 Task: Search one way flight ticket for 2 adults, 2 infants in seat and 1 infant on lap in first from Fargo: Hector International Airport to Gillette: Gillette Campbell County Airport on 5-1-2023. Number of bags: 3 checked bags. Price is upto 30000. Outbound departure time preference is 8:30.
Action: Mouse moved to (206, 234)
Screenshot: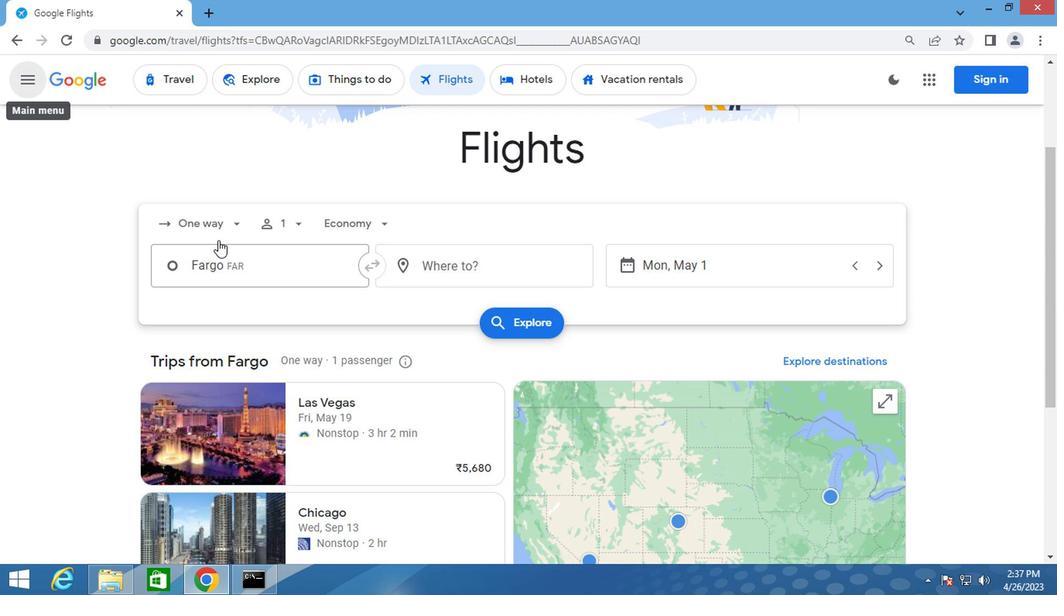 
Action: Mouse pressed left at (206, 234)
Screenshot: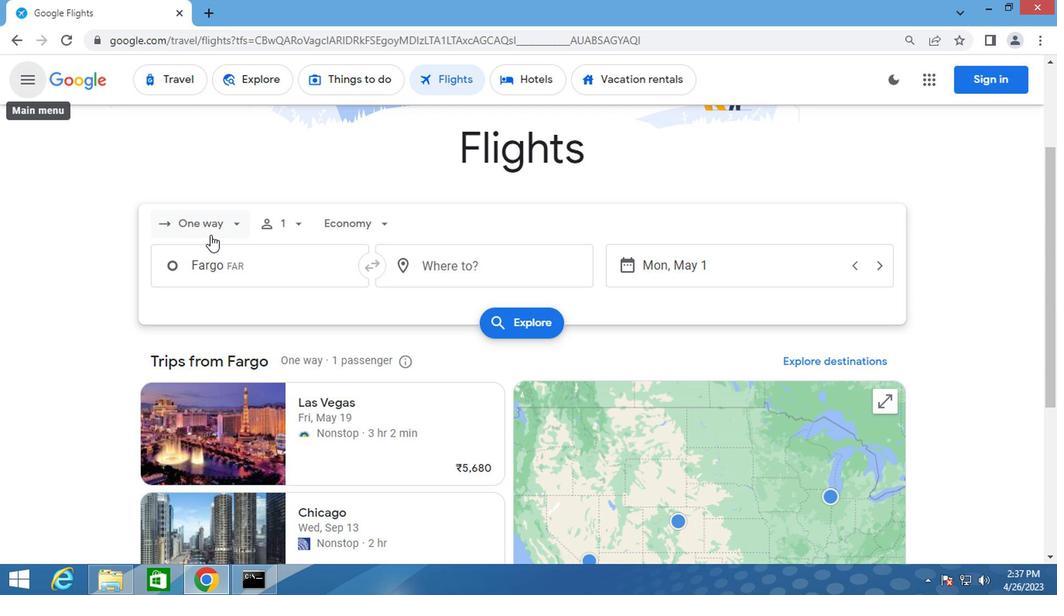 
Action: Mouse moved to (233, 308)
Screenshot: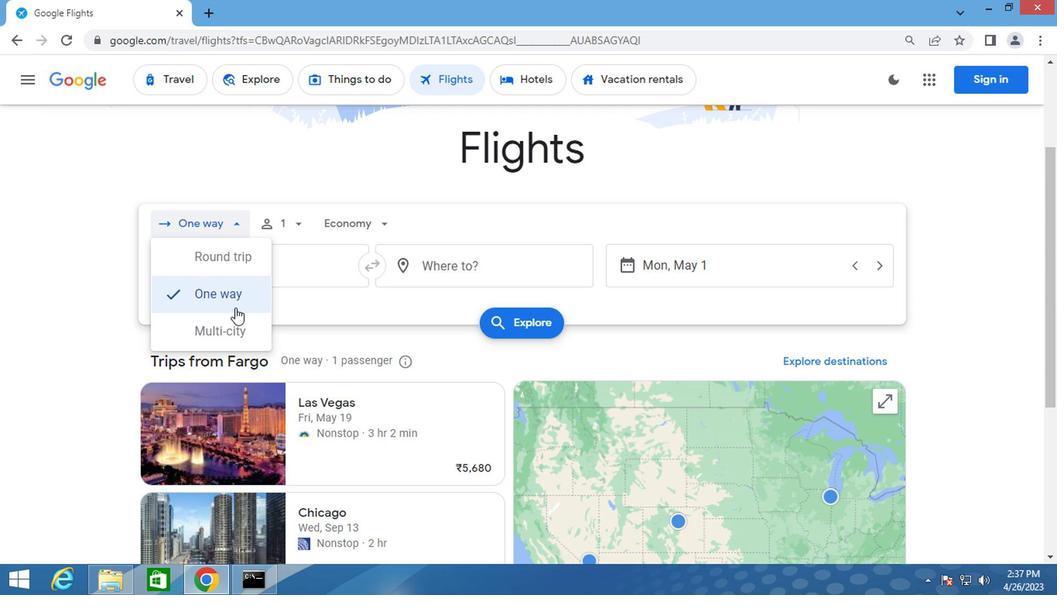 
Action: Mouse pressed left at (233, 308)
Screenshot: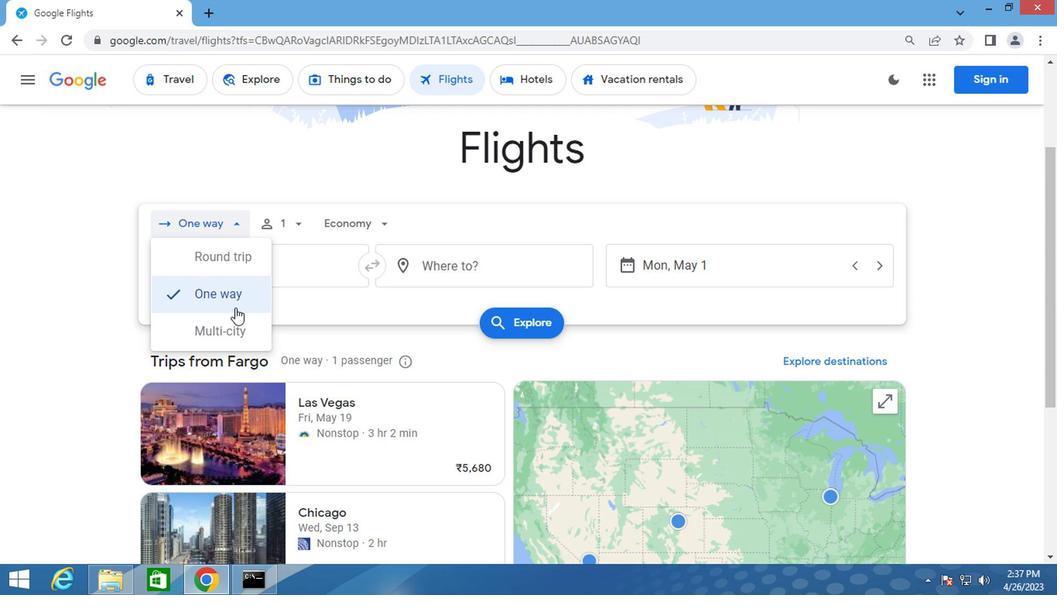
Action: Mouse moved to (285, 219)
Screenshot: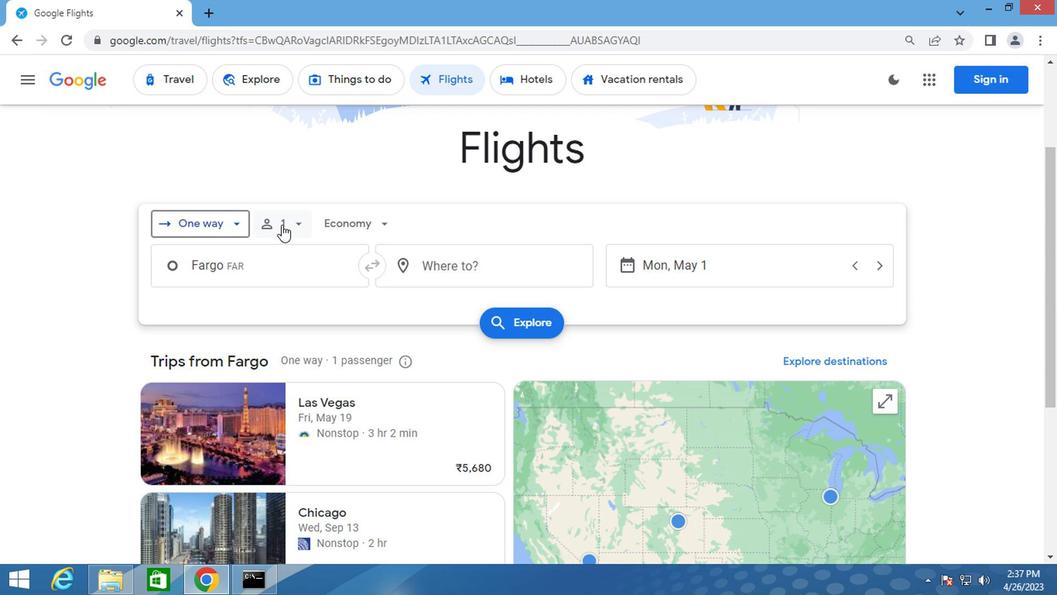 
Action: Mouse pressed left at (285, 219)
Screenshot: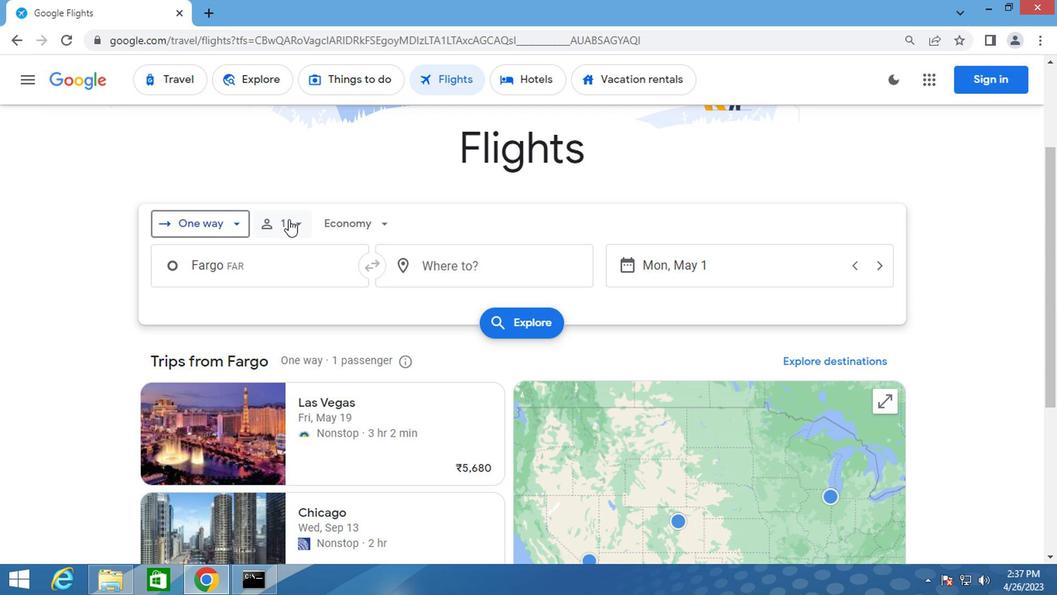 
Action: Mouse moved to (408, 257)
Screenshot: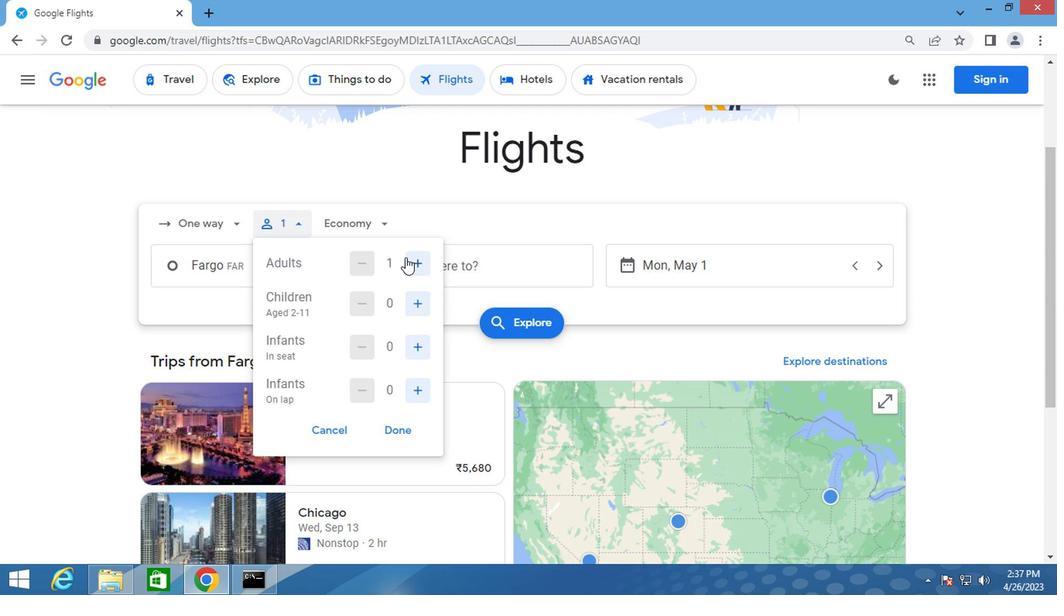 
Action: Mouse pressed left at (408, 257)
Screenshot: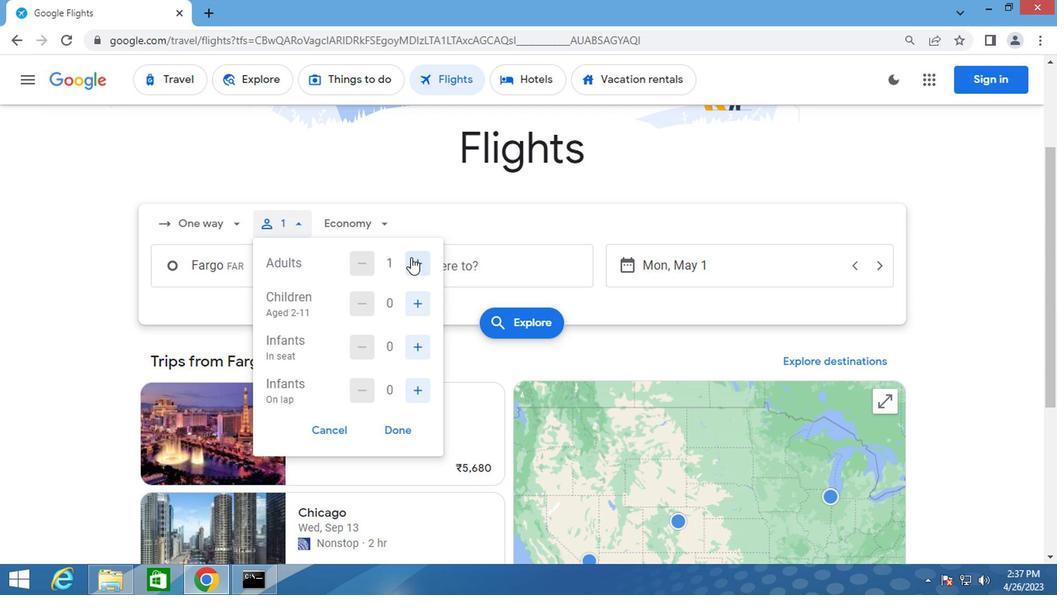 
Action: Mouse moved to (422, 342)
Screenshot: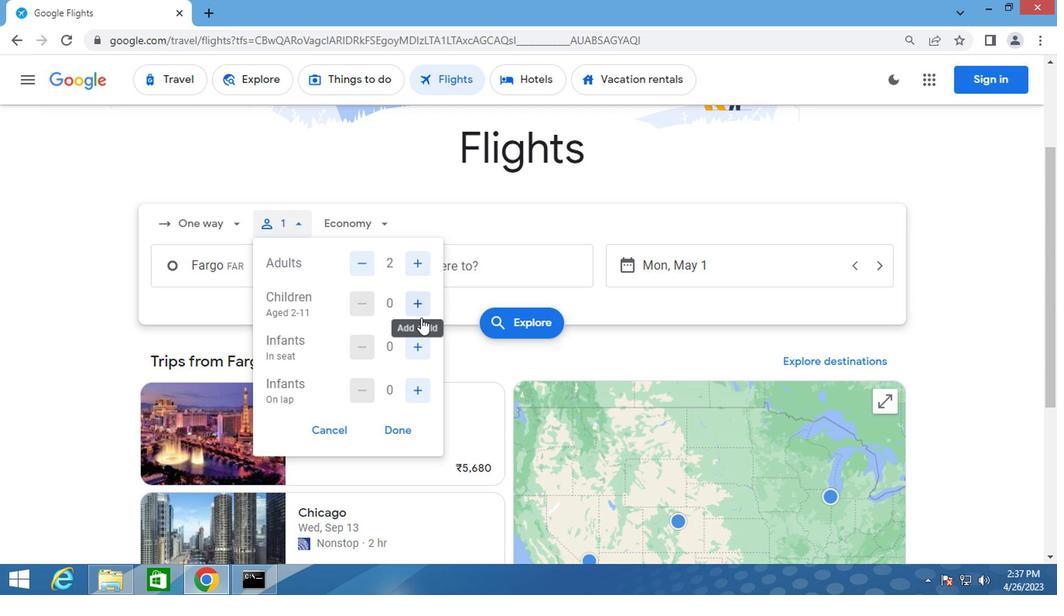 
Action: Mouse pressed left at (422, 342)
Screenshot: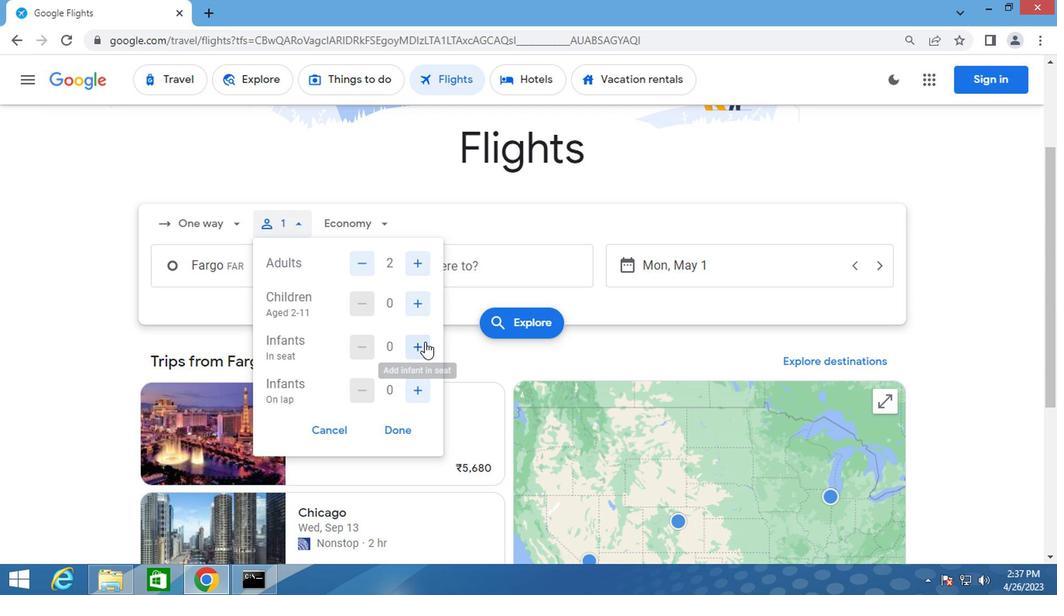 
Action: Mouse pressed left at (422, 342)
Screenshot: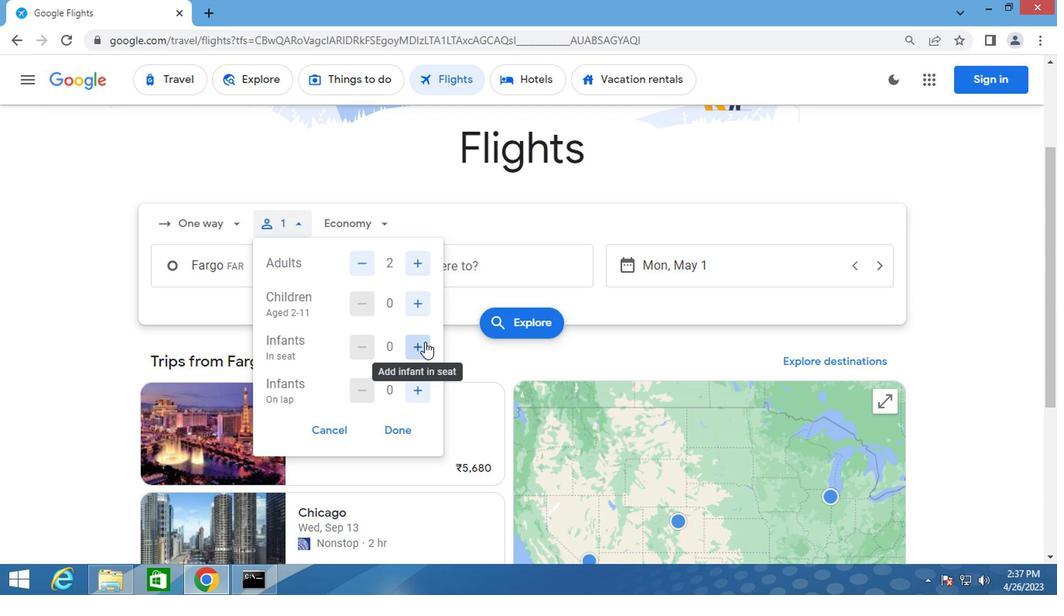 
Action: Mouse moved to (410, 395)
Screenshot: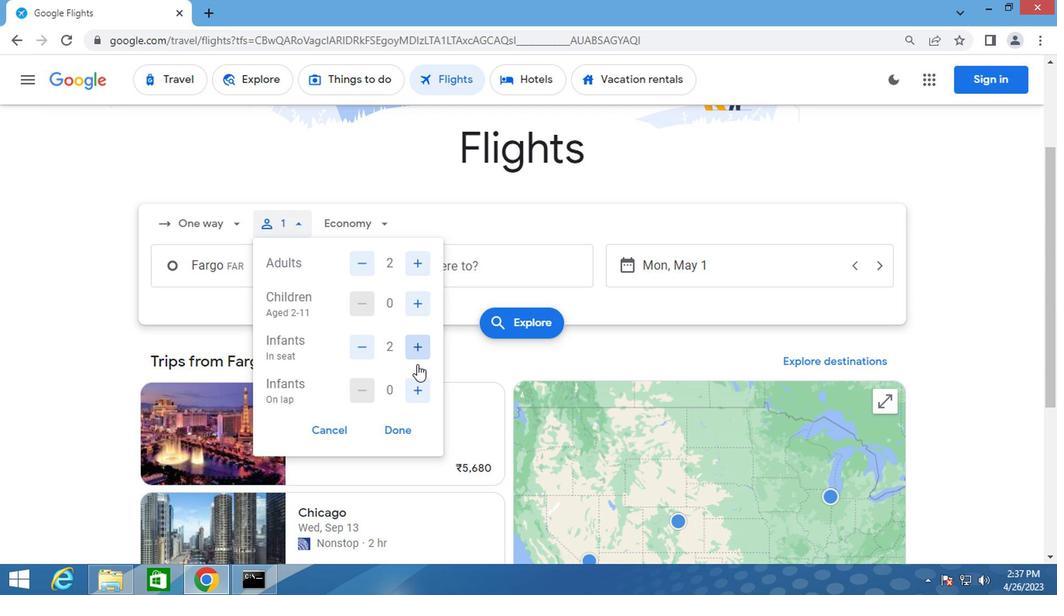
Action: Mouse pressed left at (410, 395)
Screenshot: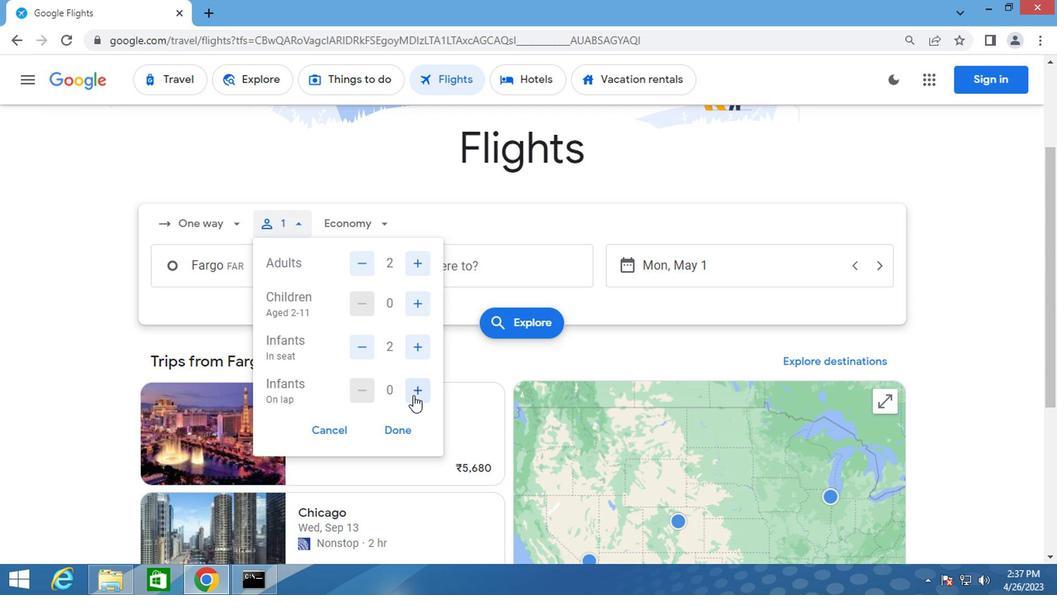 
Action: Mouse moved to (336, 219)
Screenshot: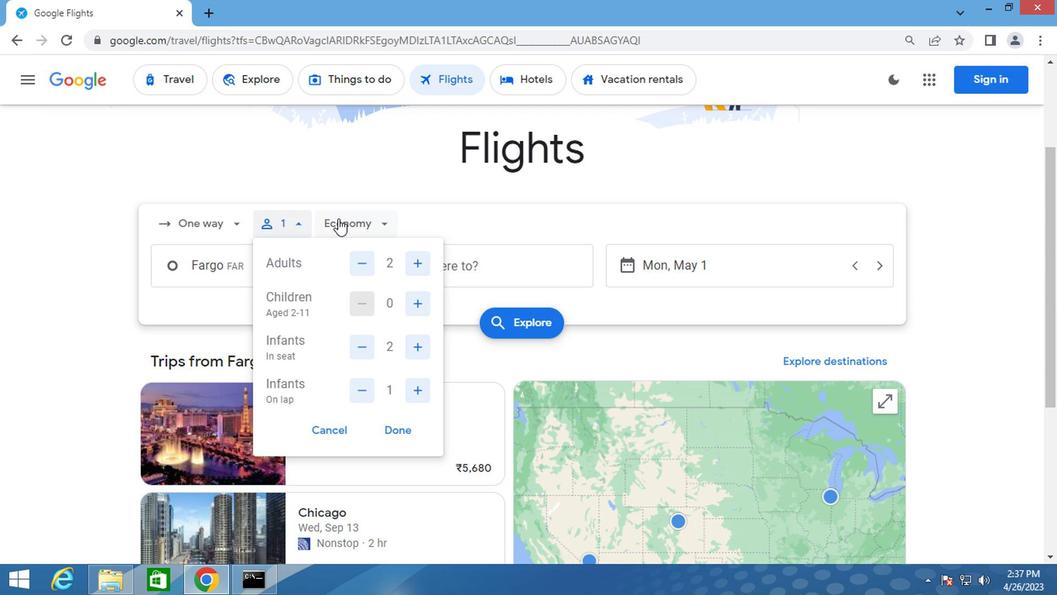 
Action: Mouse pressed left at (336, 219)
Screenshot: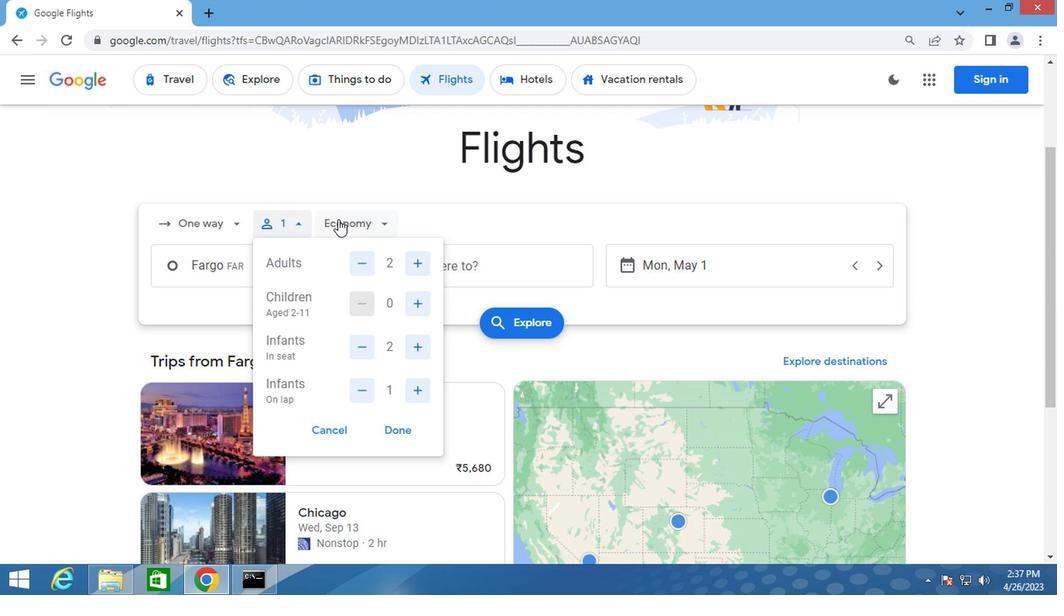
Action: Mouse moved to (363, 358)
Screenshot: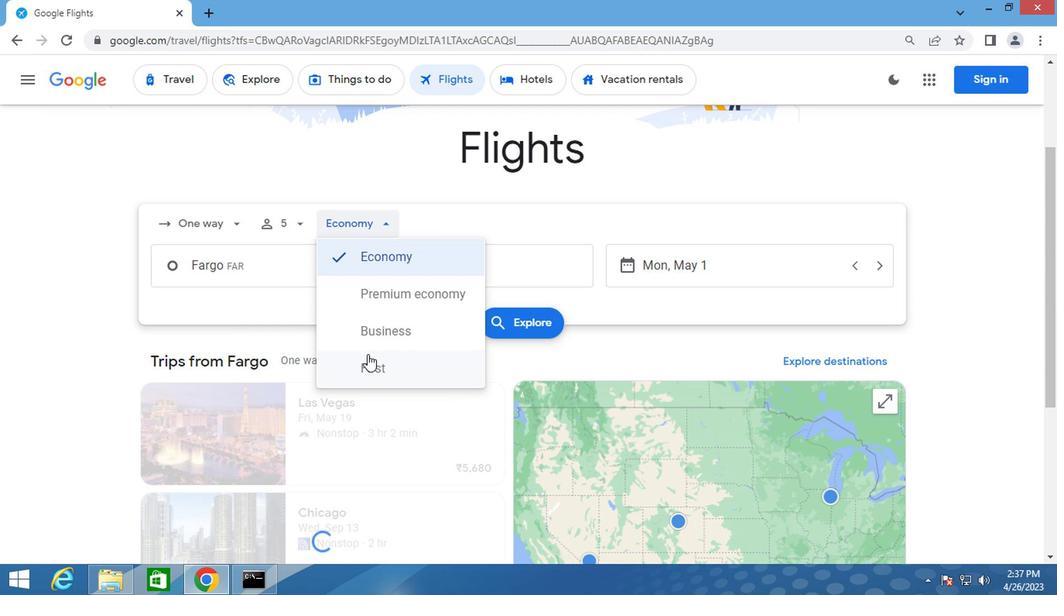 
Action: Mouse pressed left at (363, 358)
Screenshot: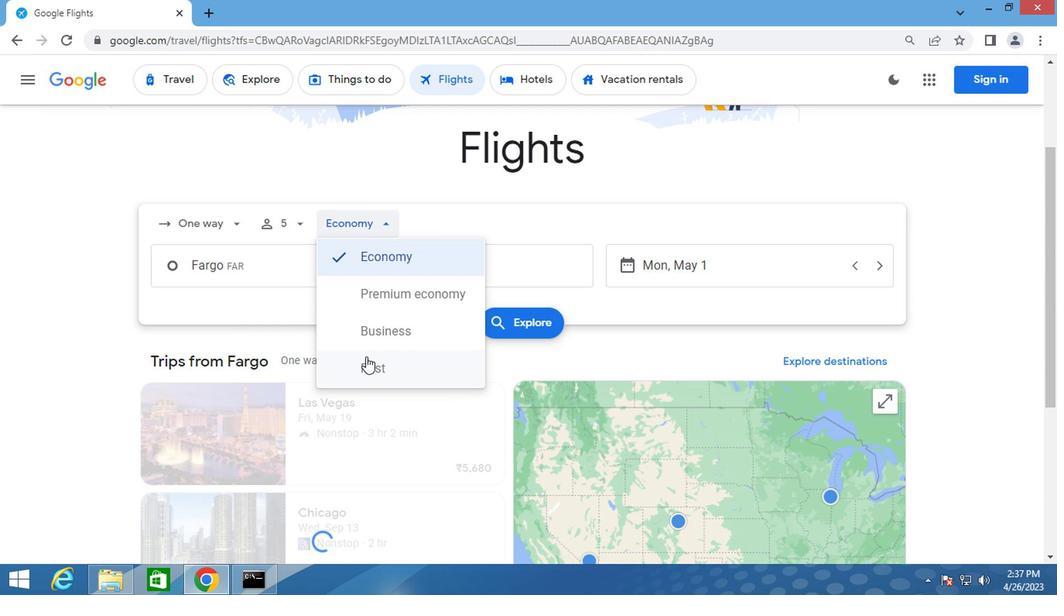 
Action: Mouse moved to (230, 275)
Screenshot: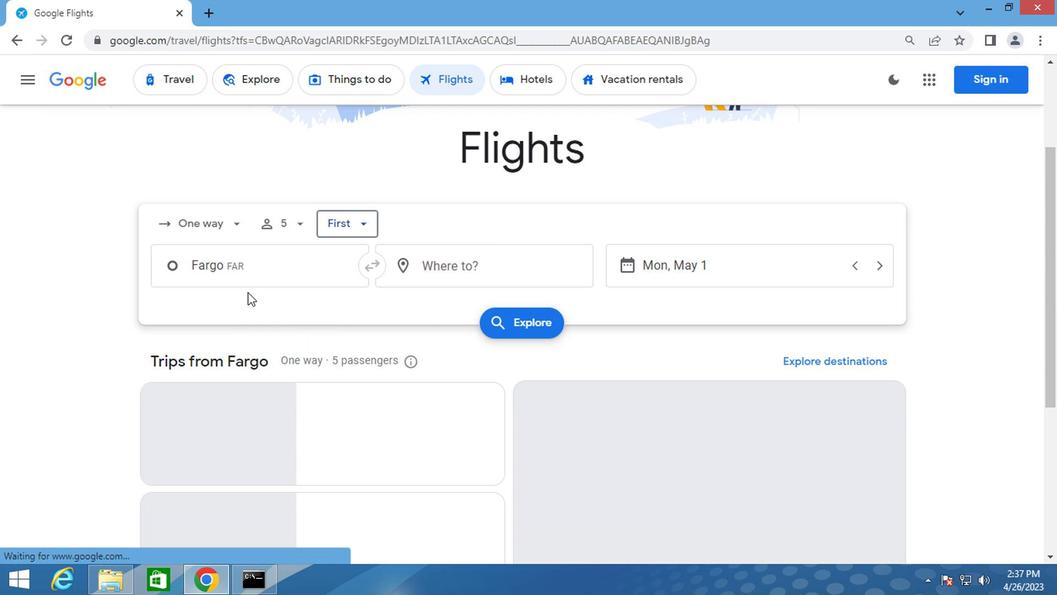 
Action: Mouse pressed left at (230, 275)
Screenshot: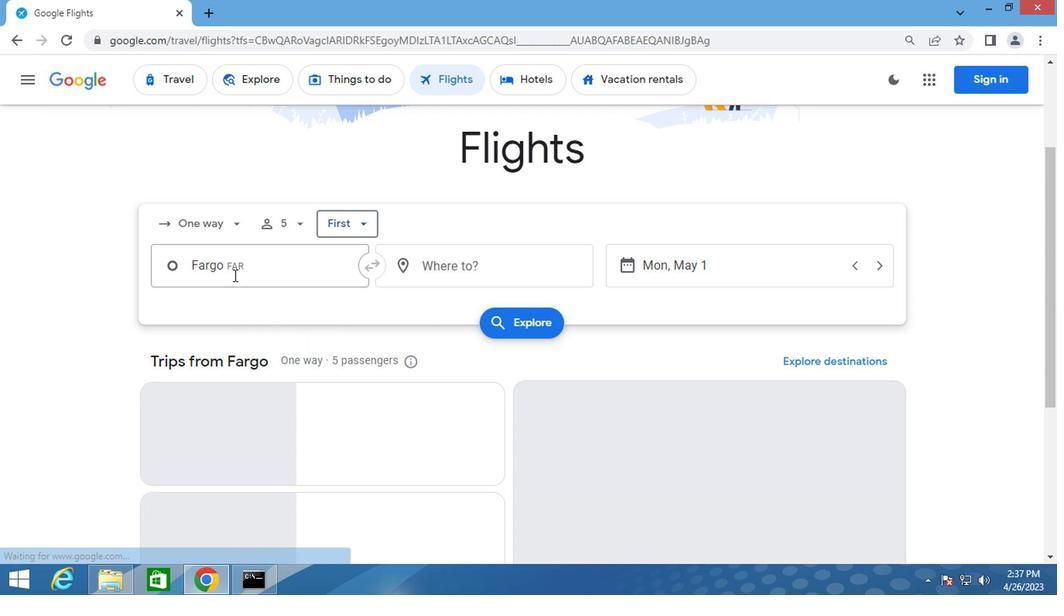 
Action: Mouse moved to (230, 274)
Screenshot: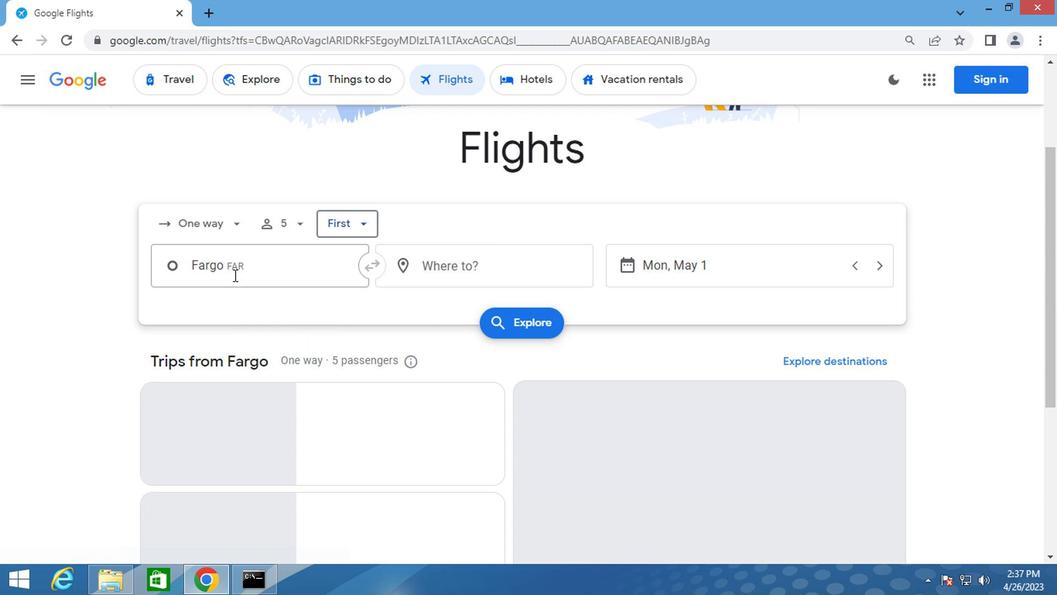 
Action: Key pressed fargo
Screenshot: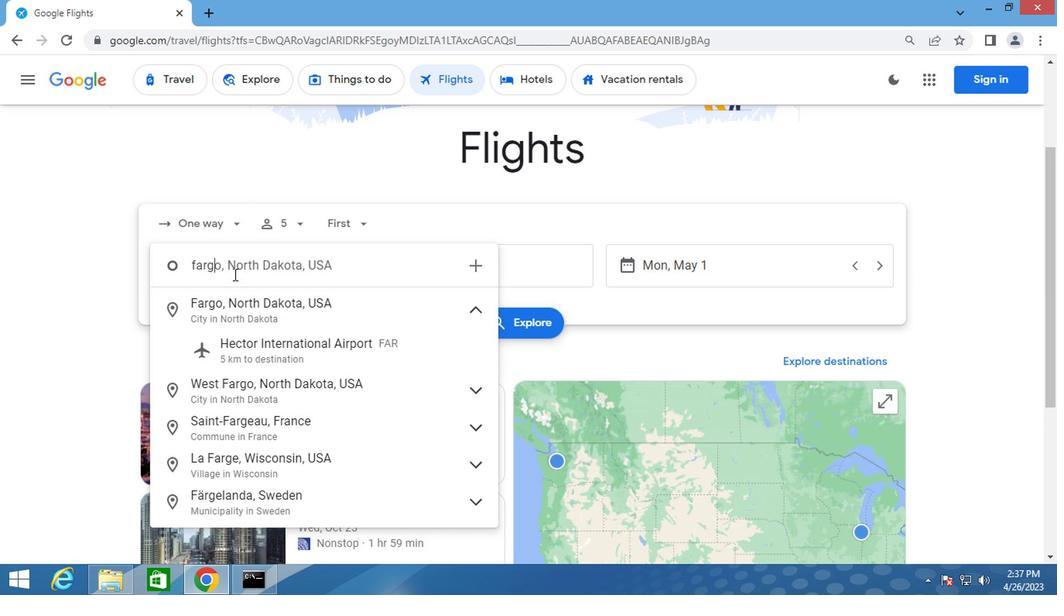 
Action: Mouse moved to (263, 349)
Screenshot: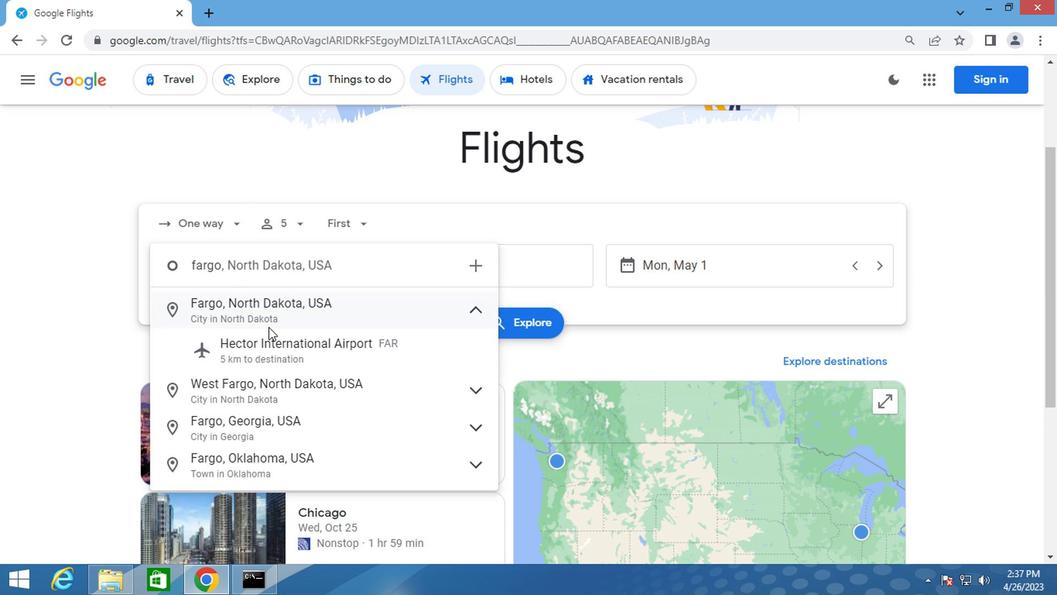 
Action: Mouse pressed left at (263, 349)
Screenshot: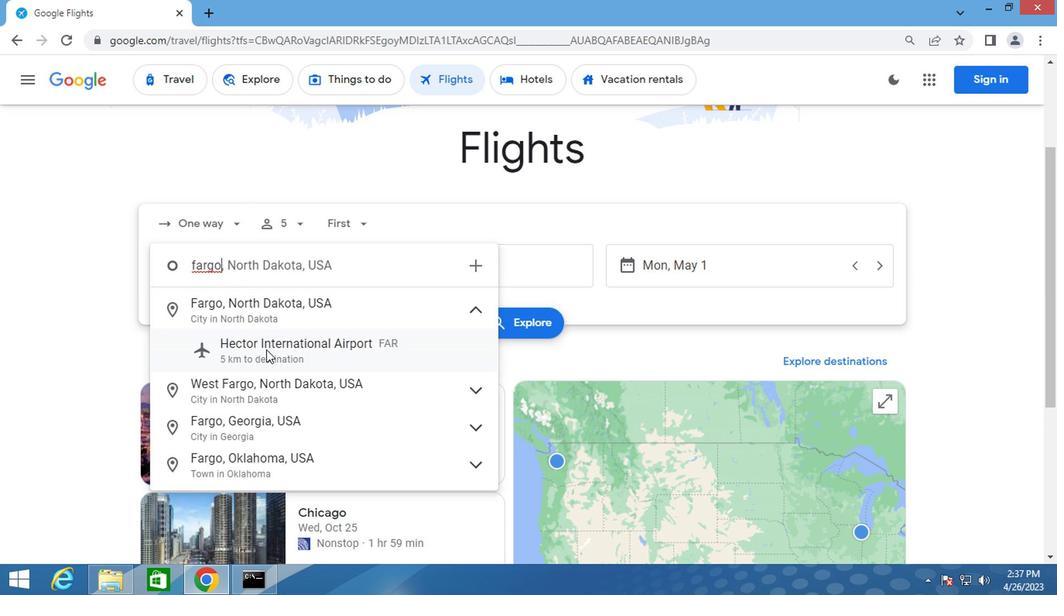 
Action: Mouse moved to (485, 267)
Screenshot: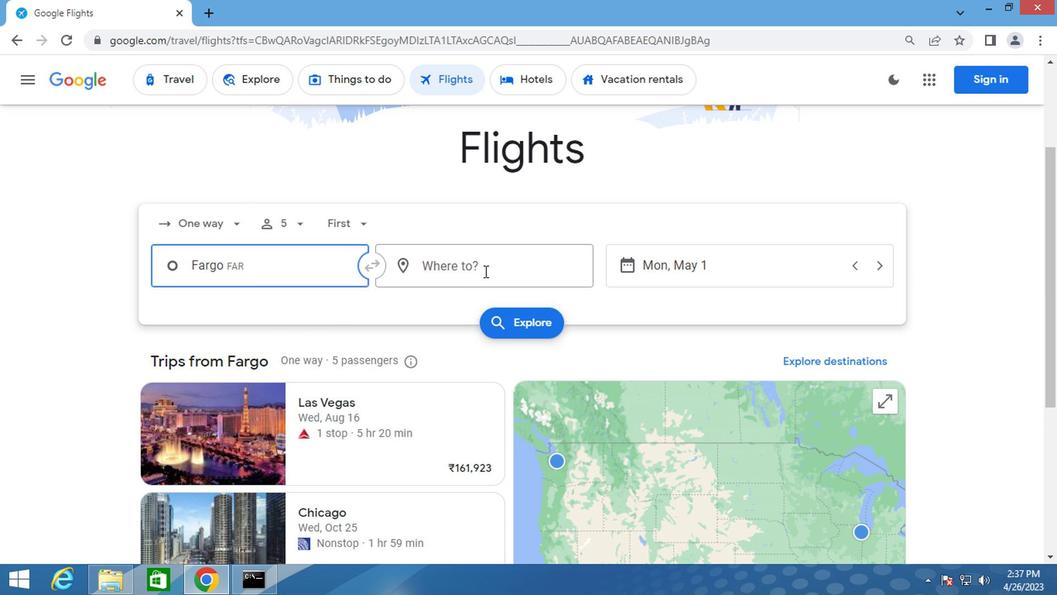 
Action: Mouse pressed left at (485, 267)
Screenshot: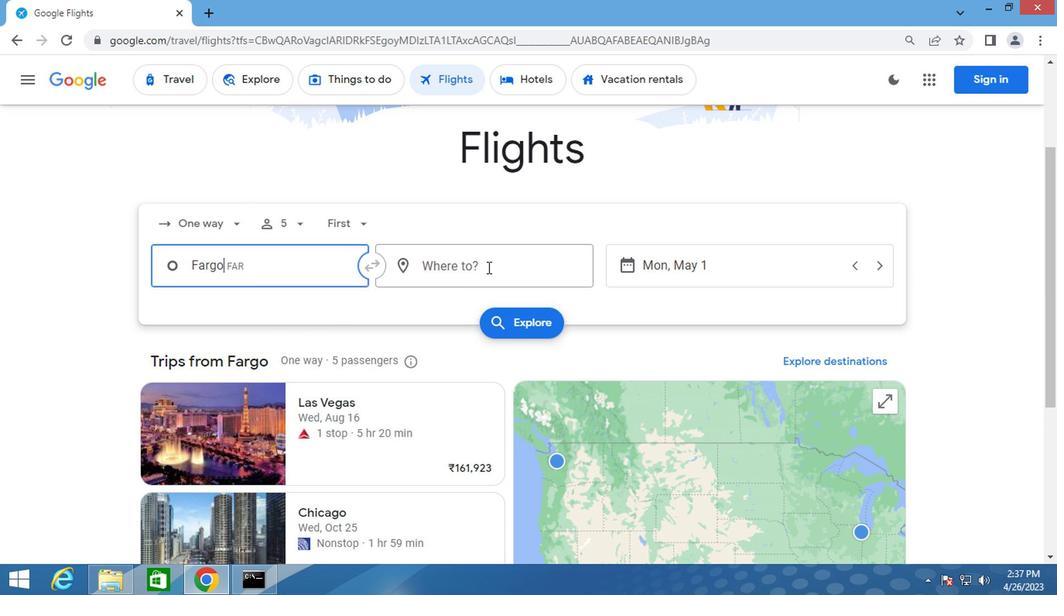 
Action: Key pressed gillette
Screenshot: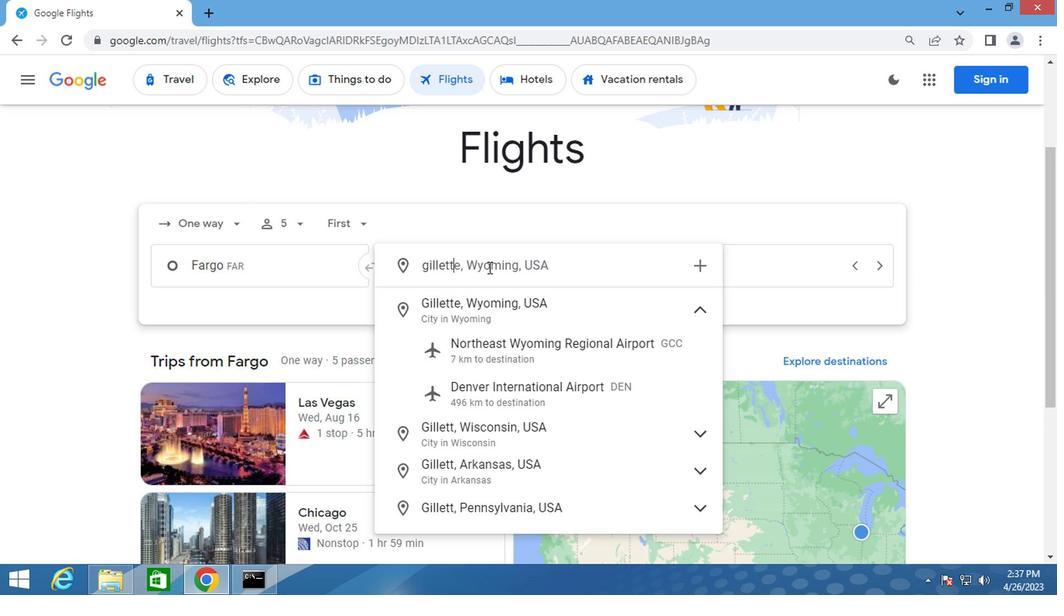 
Action: Mouse moved to (505, 353)
Screenshot: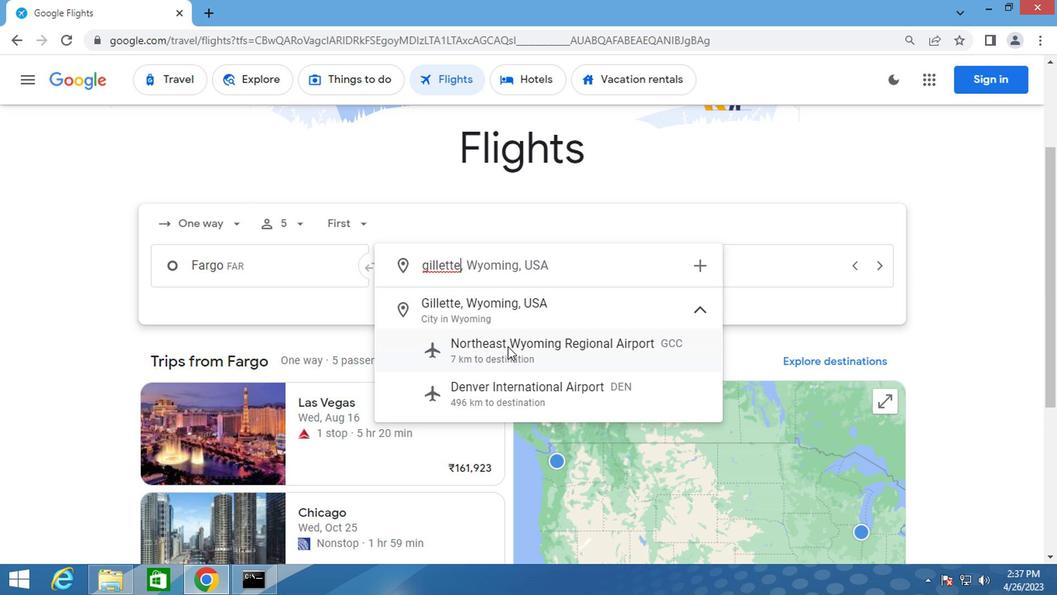 
Action: Mouse pressed left at (505, 353)
Screenshot: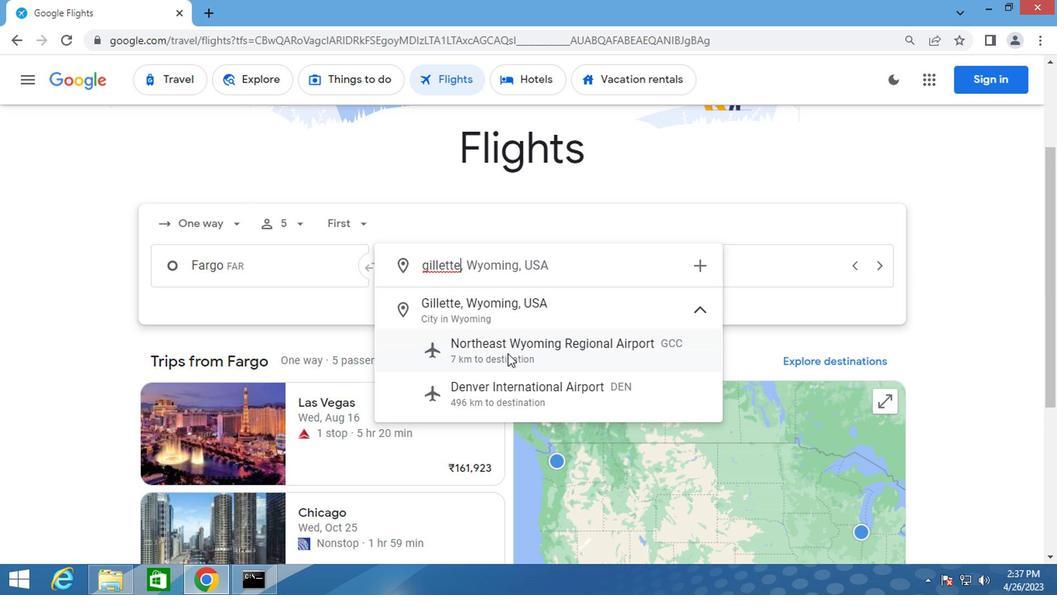 
Action: Mouse moved to (673, 267)
Screenshot: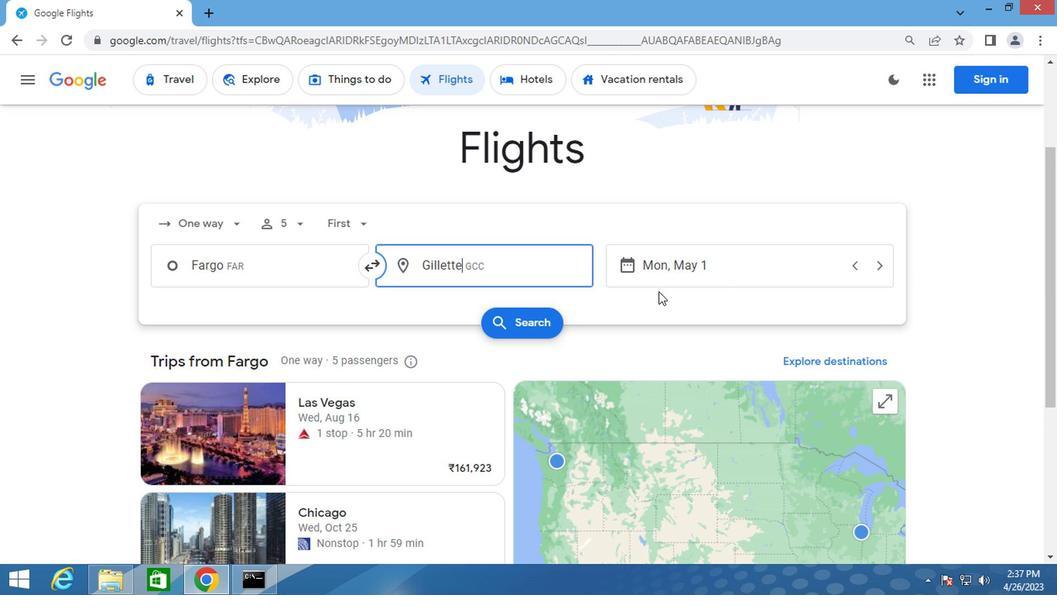 
Action: Mouse pressed left at (673, 267)
Screenshot: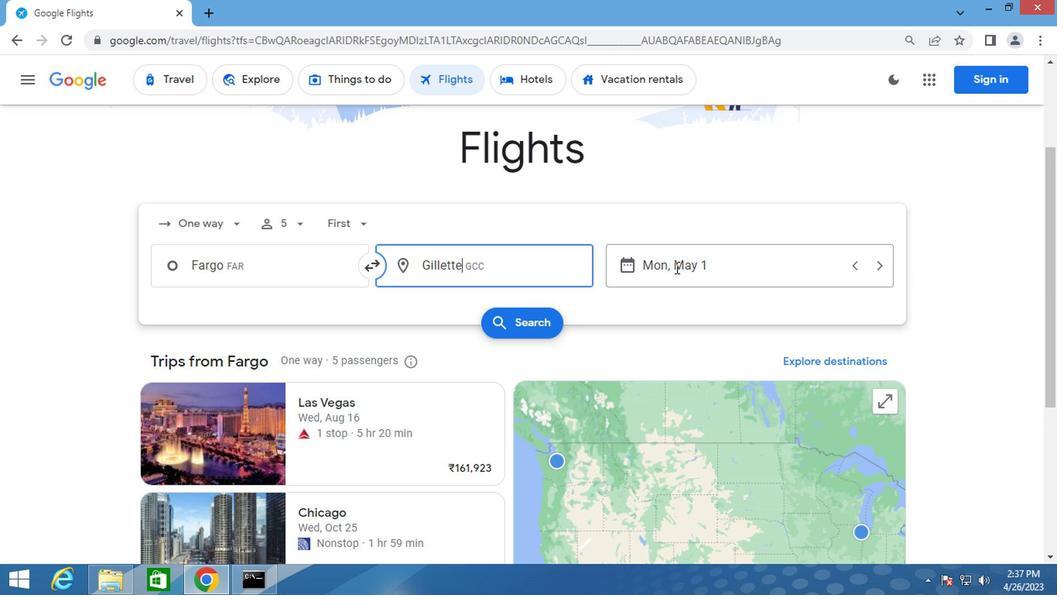 
Action: Mouse moved to (678, 286)
Screenshot: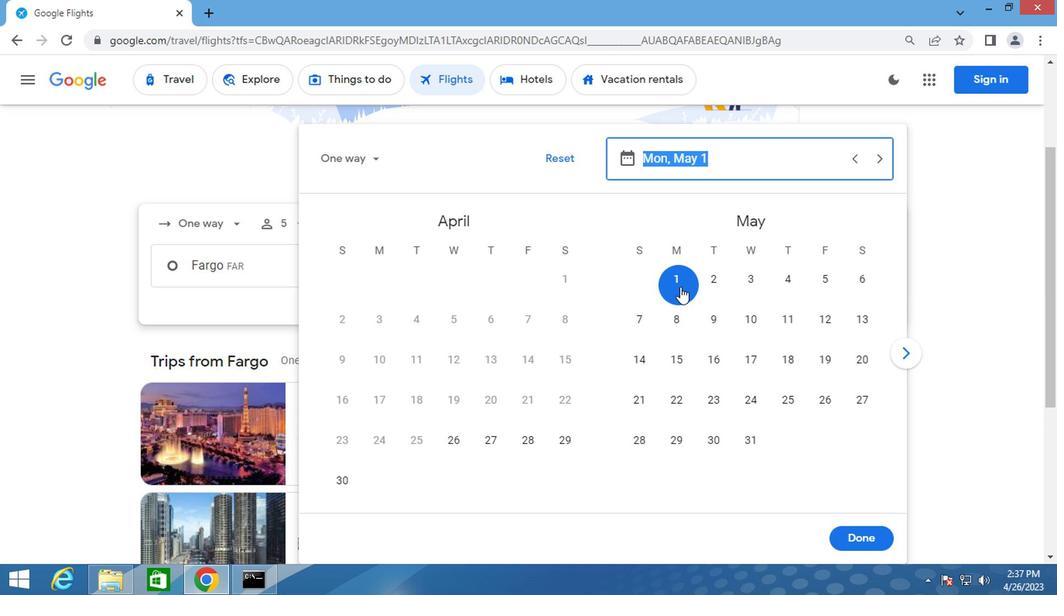 
Action: Mouse pressed left at (678, 286)
Screenshot: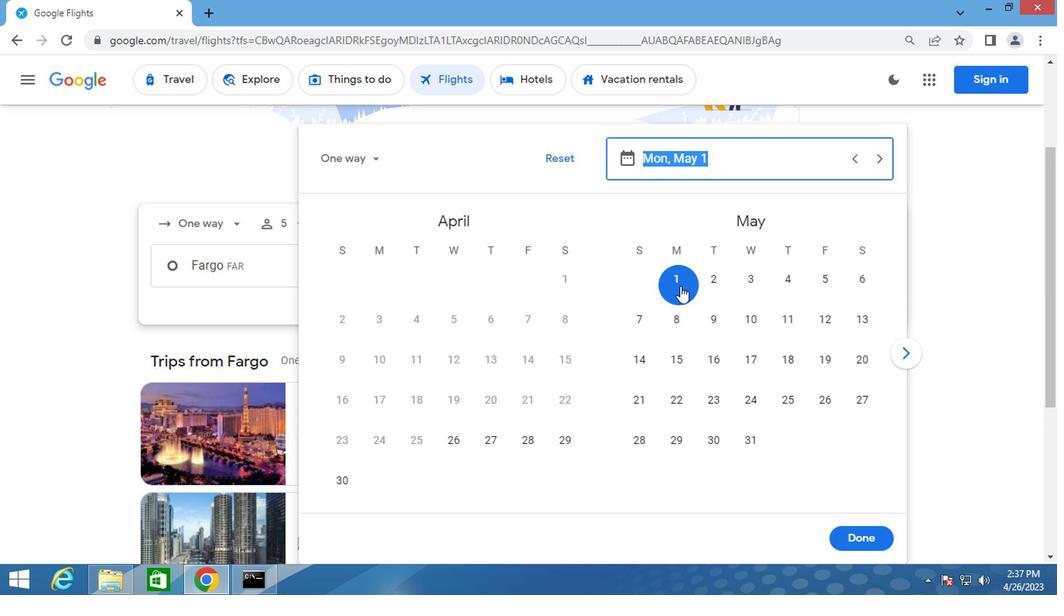 
Action: Mouse moved to (856, 532)
Screenshot: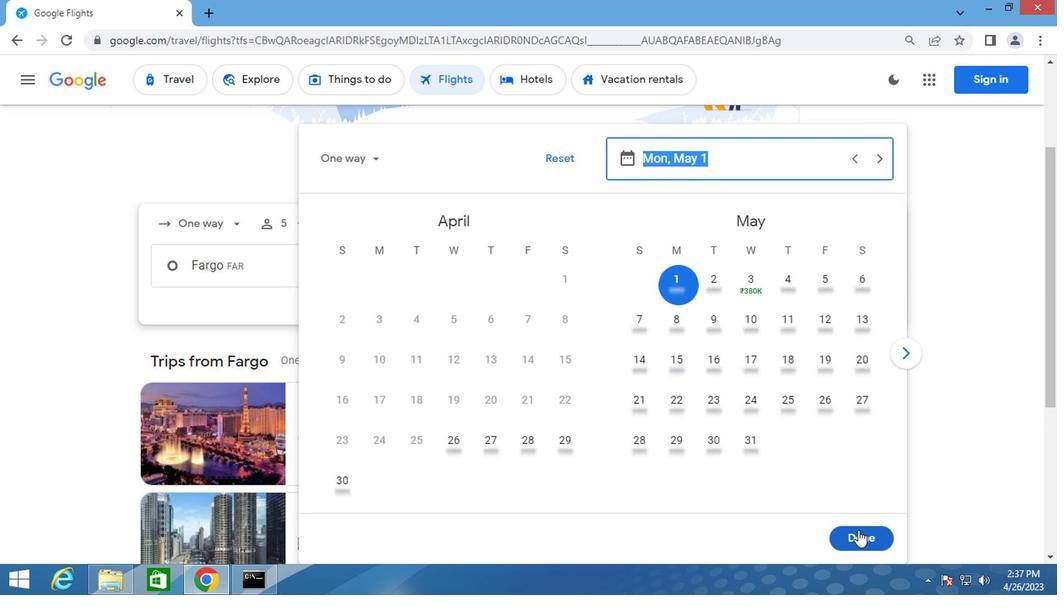 
Action: Mouse pressed left at (856, 532)
Screenshot: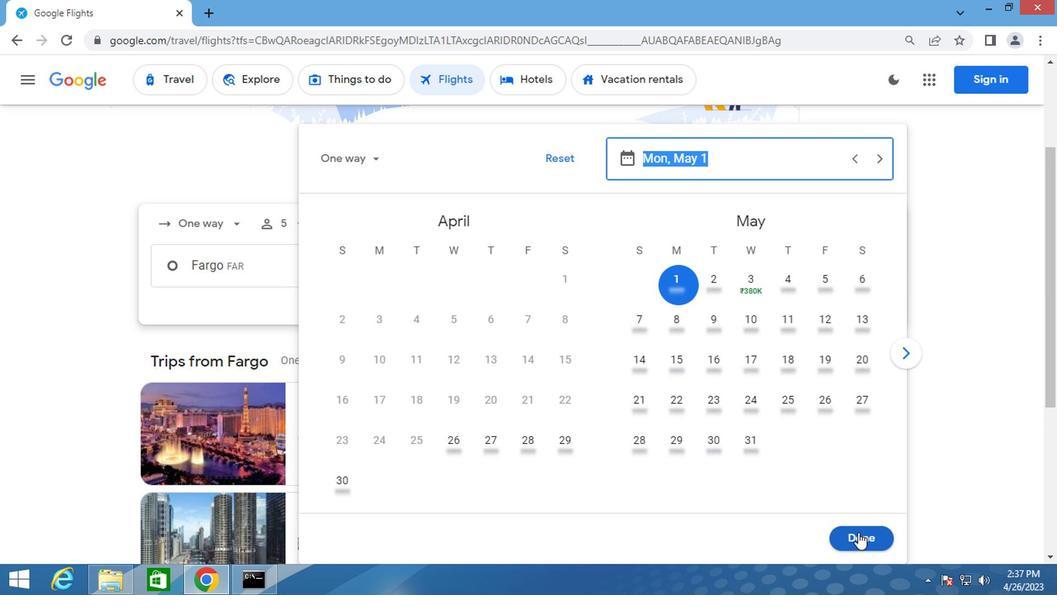 
Action: Mouse moved to (503, 328)
Screenshot: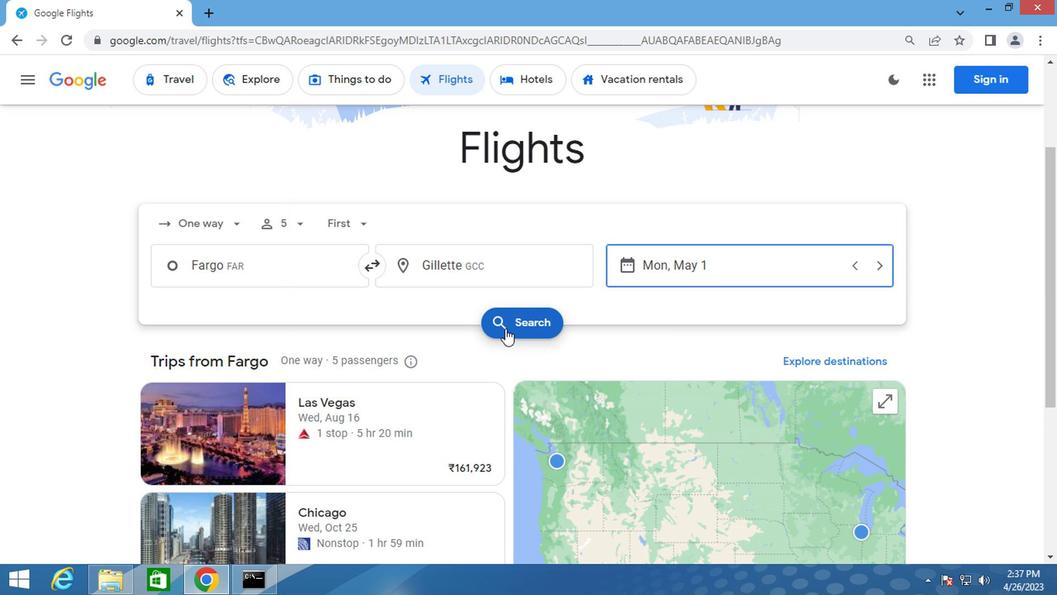 
Action: Mouse pressed left at (503, 328)
Screenshot: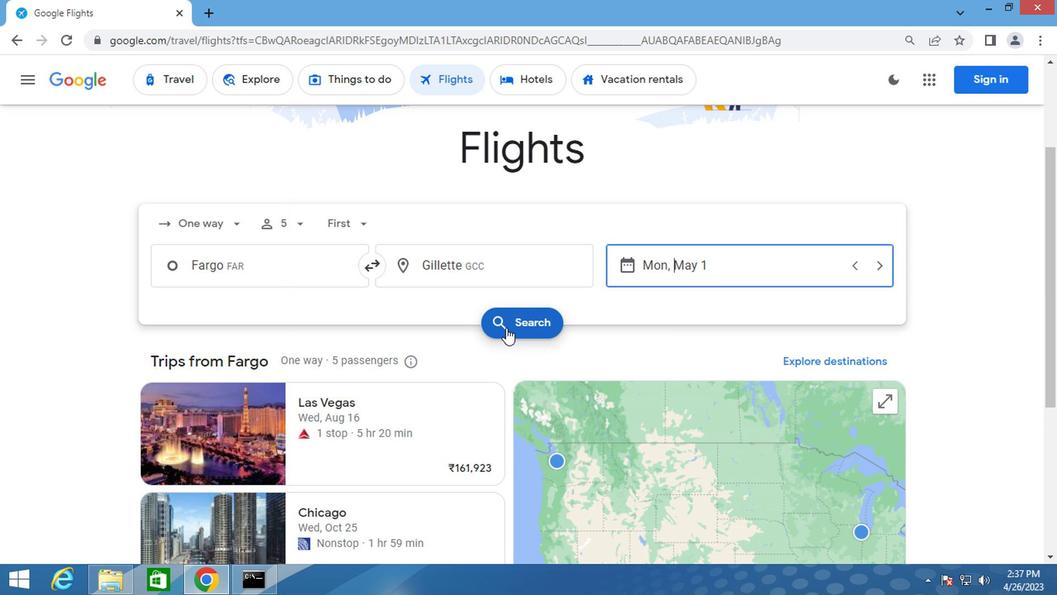 
Action: Mouse moved to (158, 211)
Screenshot: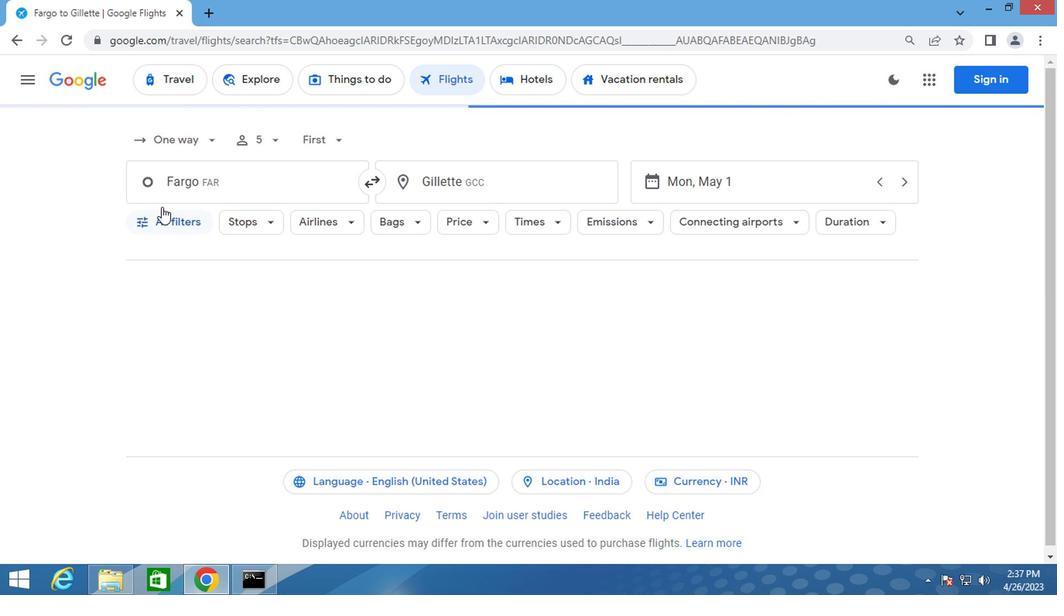 
Action: Mouse pressed left at (158, 211)
Screenshot: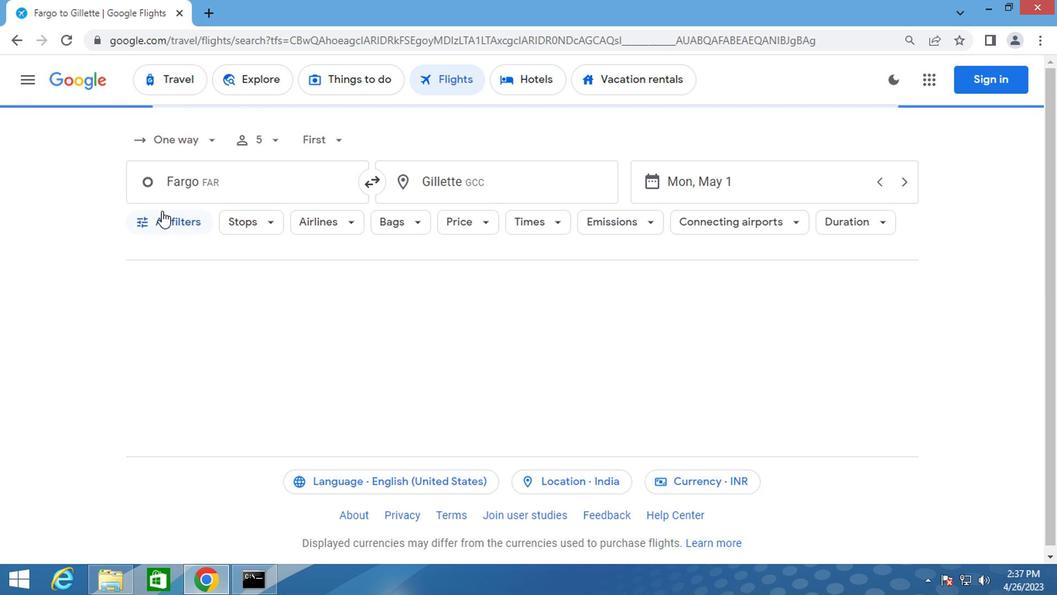 
Action: Mouse moved to (224, 293)
Screenshot: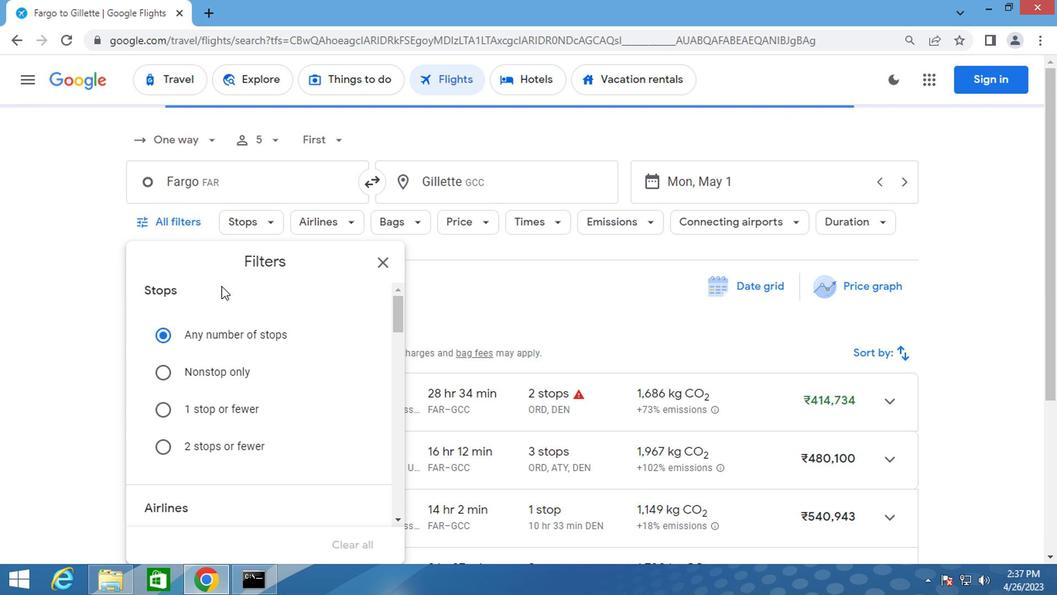 
Action: Mouse scrolled (224, 292) with delta (0, -1)
Screenshot: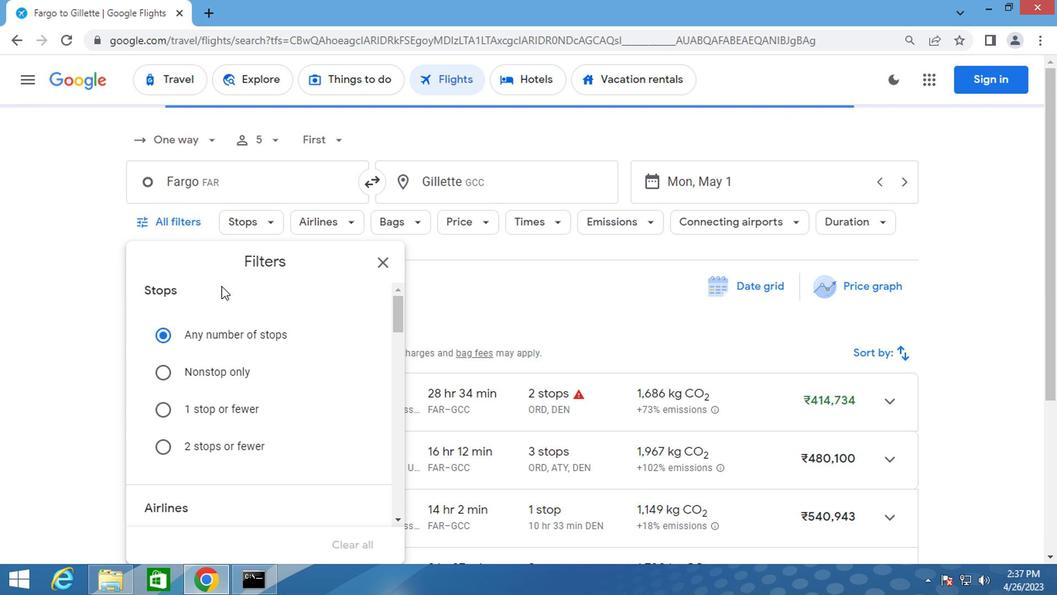 
Action: Mouse moved to (225, 298)
Screenshot: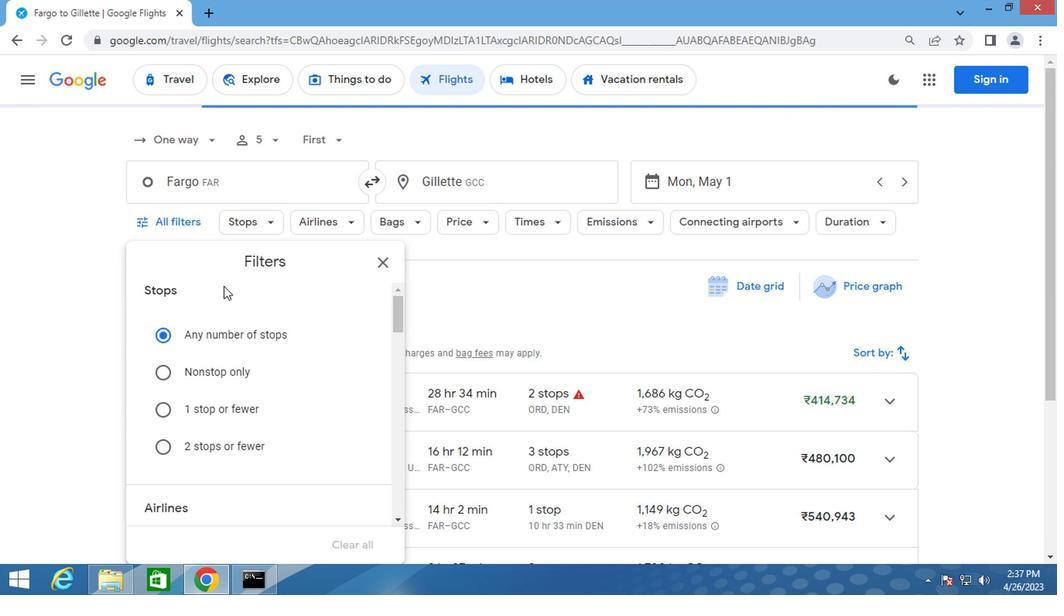 
Action: Mouse scrolled (225, 297) with delta (0, 0)
Screenshot: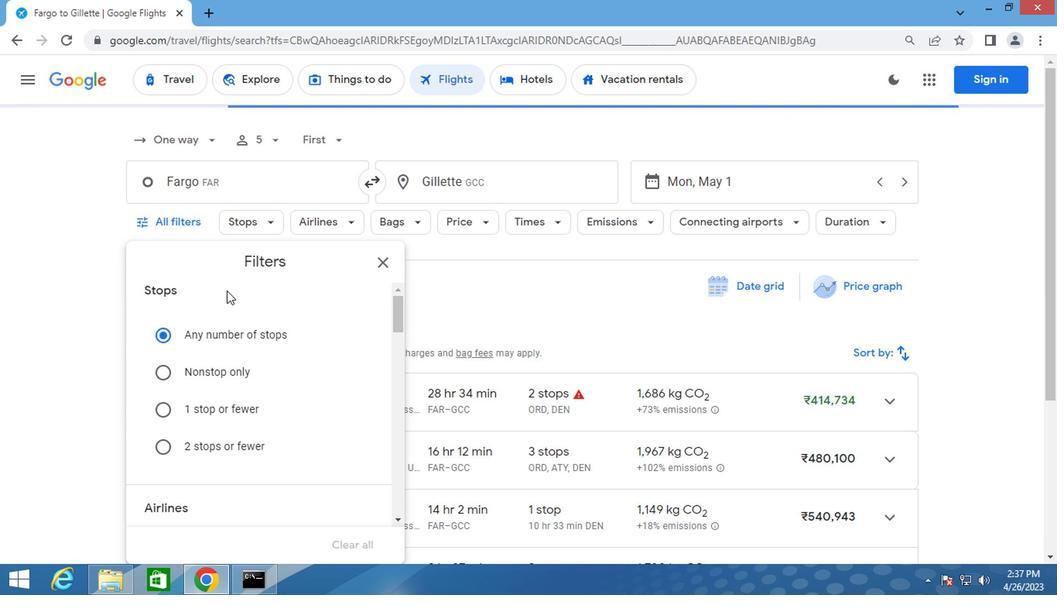 
Action: Mouse moved to (225, 311)
Screenshot: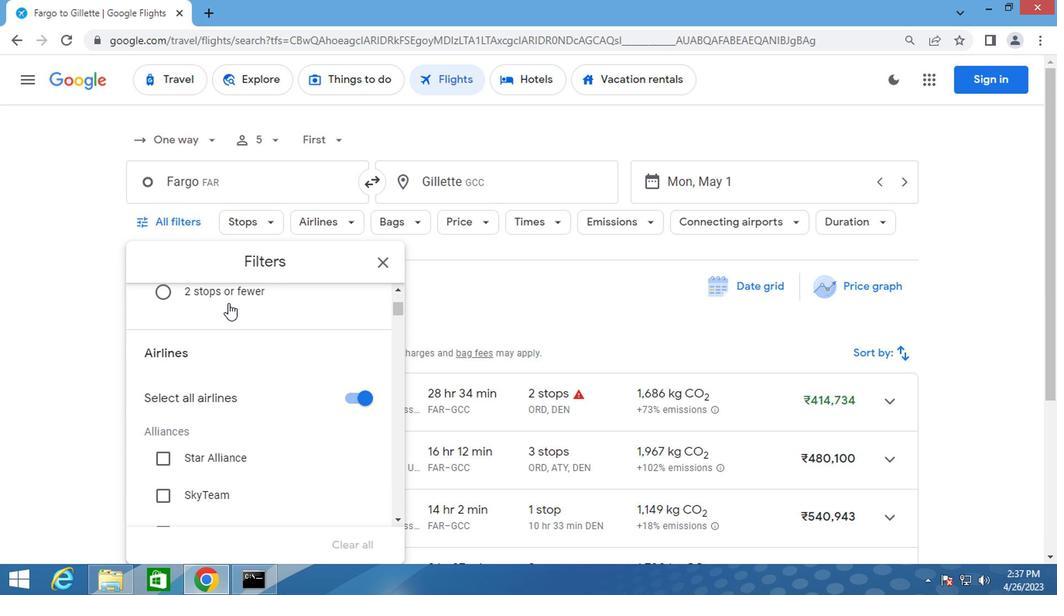 
Action: Mouse scrolled (225, 311) with delta (0, 0)
Screenshot: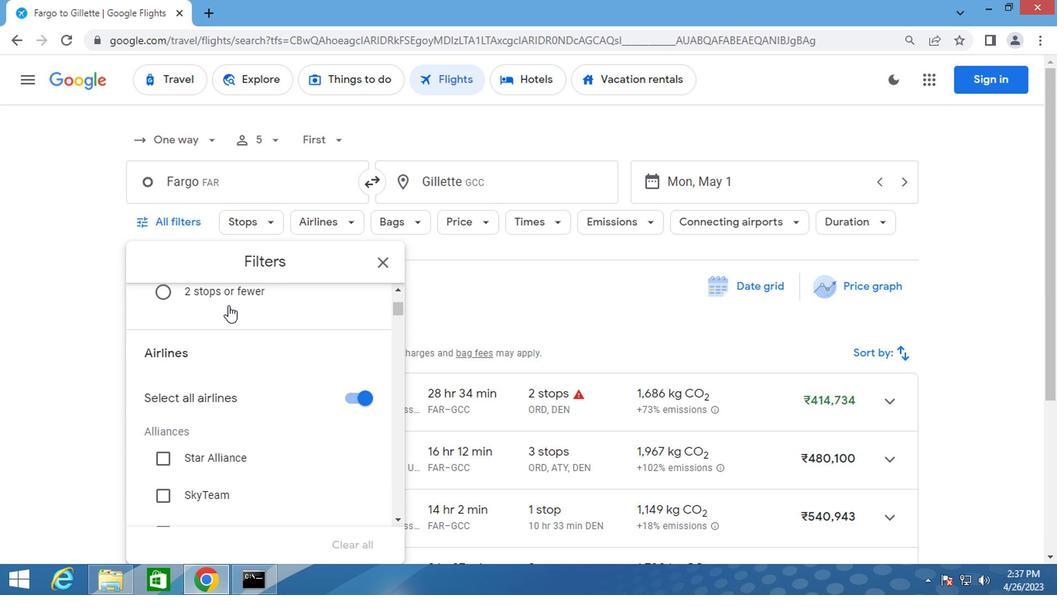 
Action: Mouse moved to (225, 315)
Screenshot: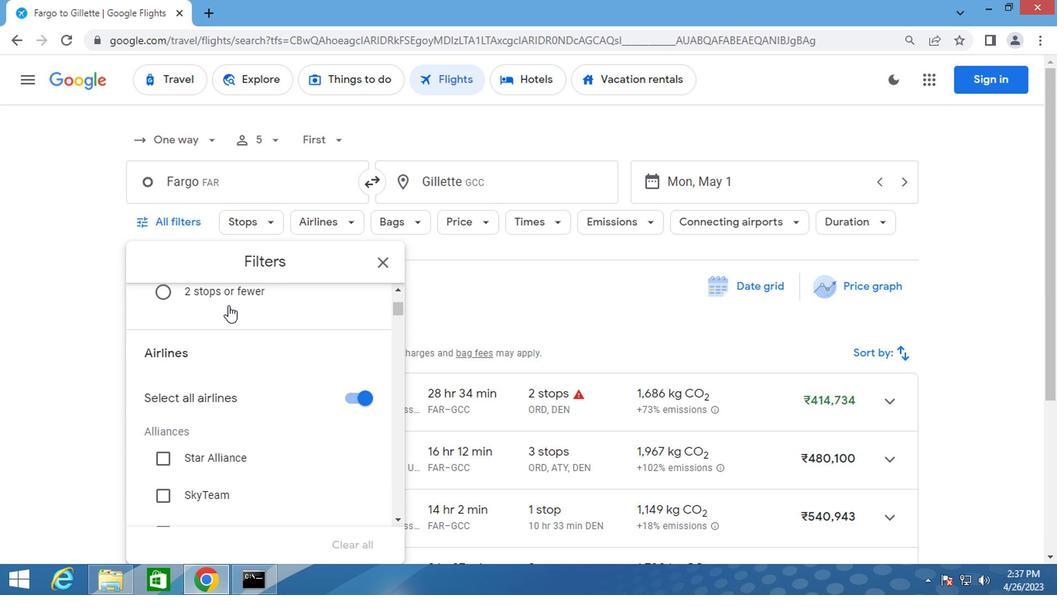 
Action: Mouse scrolled (225, 314) with delta (0, 0)
Screenshot: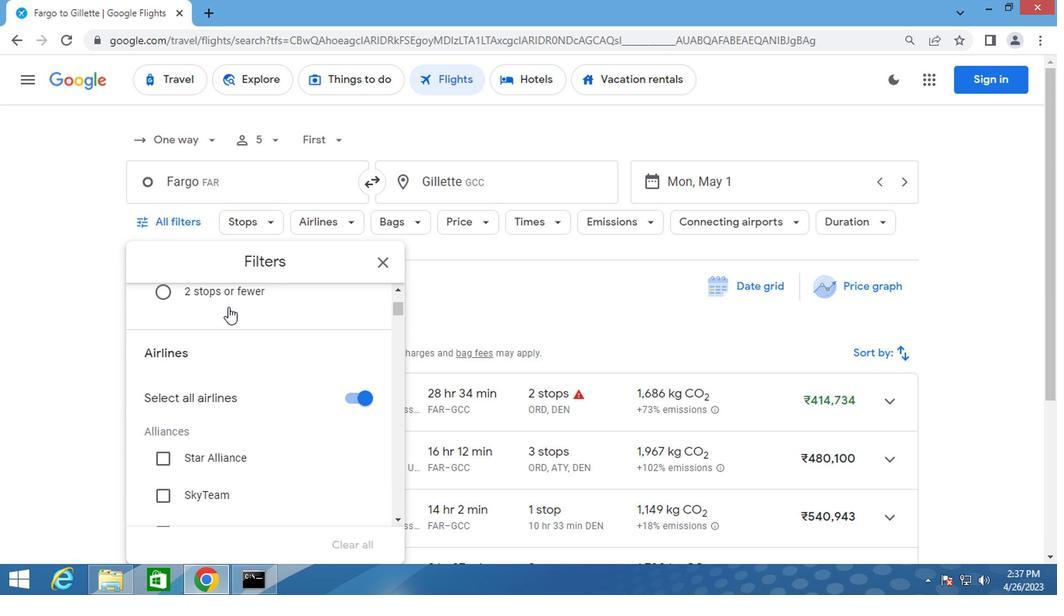 
Action: Mouse moved to (225, 324)
Screenshot: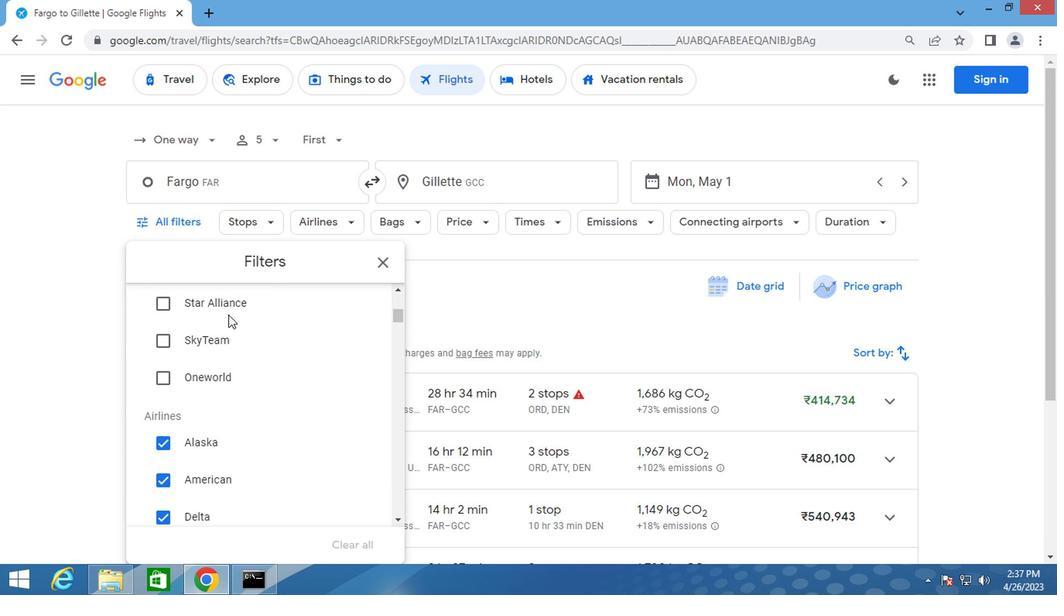 
Action: Mouse scrolled (225, 323) with delta (0, 0)
Screenshot: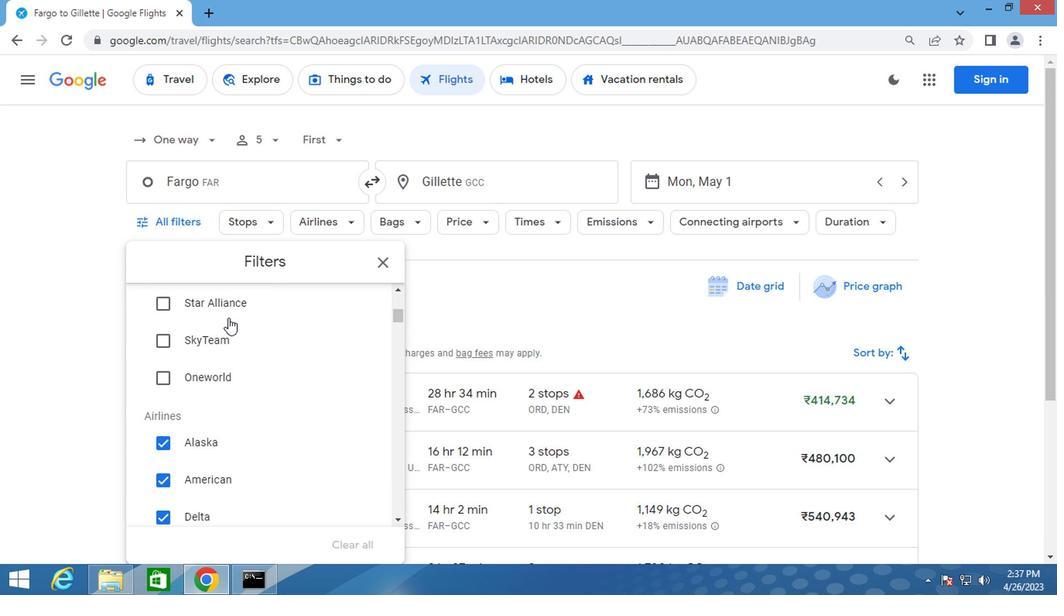 
Action: Mouse moved to (225, 328)
Screenshot: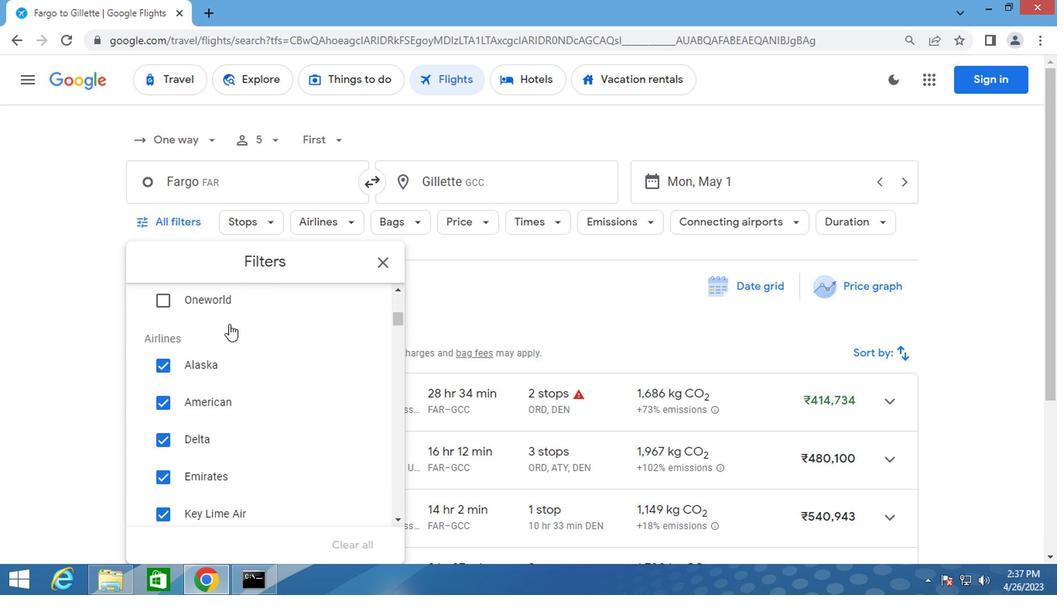 
Action: Mouse scrolled (225, 327) with delta (0, 0)
Screenshot: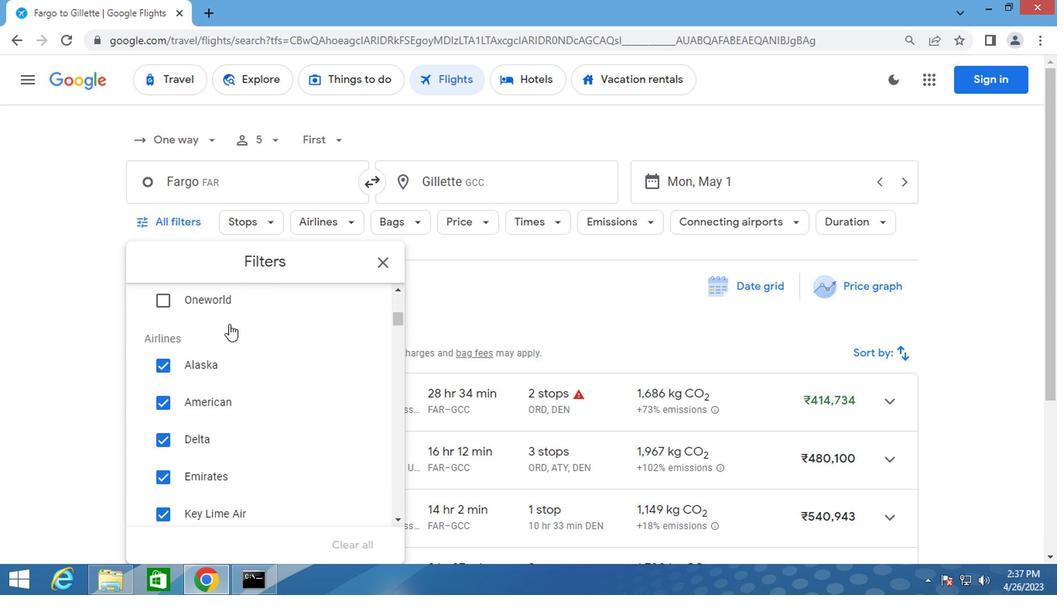 
Action: Mouse moved to (225, 330)
Screenshot: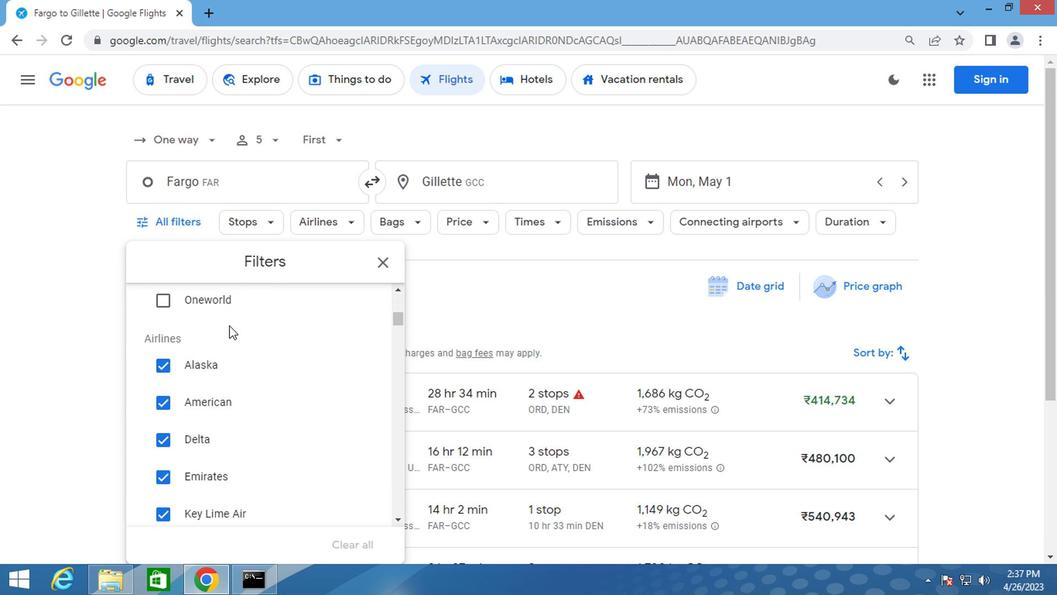 
Action: Mouse scrolled (225, 330) with delta (0, 0)
Screenshot: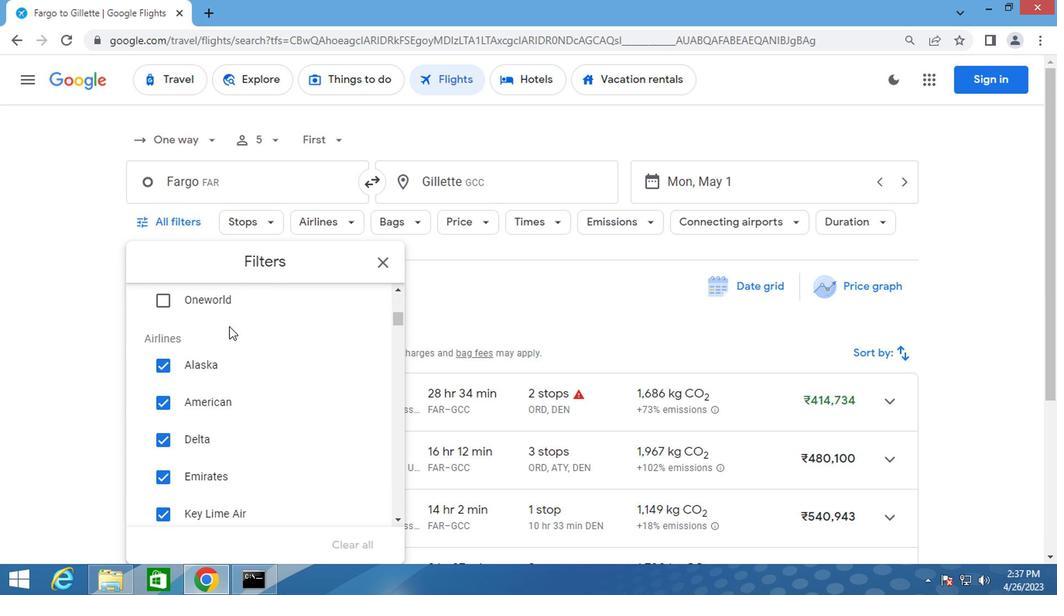
Action: Mouse scrolled (225, 330) with delta (0, 0)
Screenshot: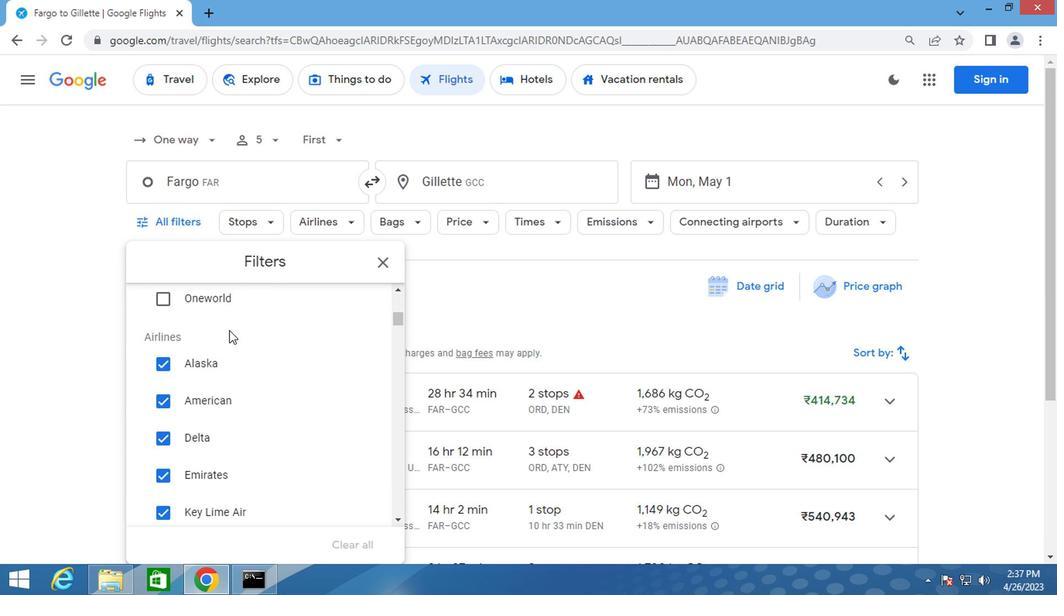 
Action: Mouse scrolled (225, 330) with delta (0, 0)
Screenshot: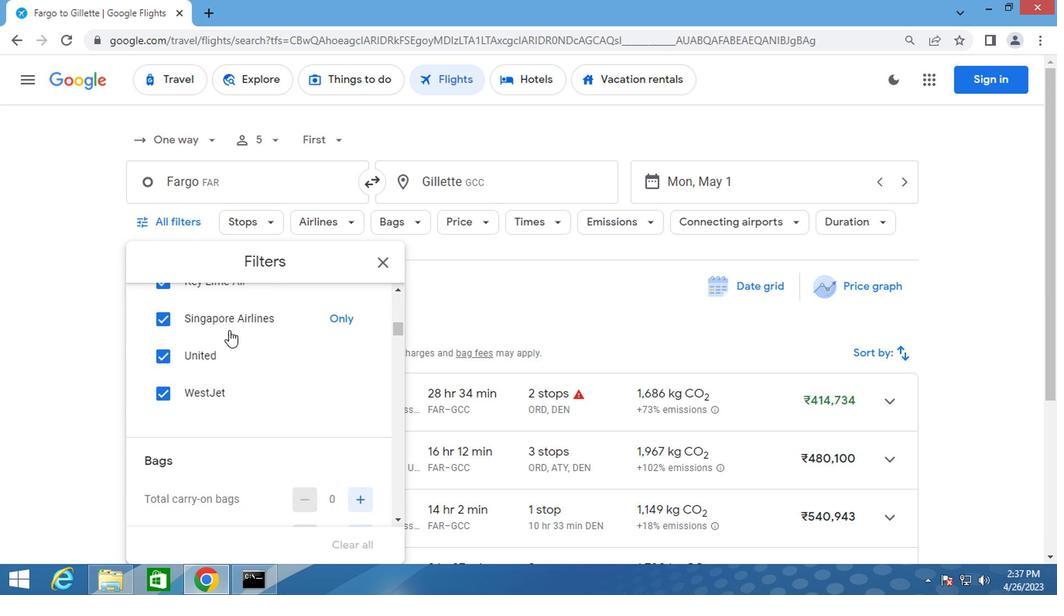 
Action: Mouse moved to (348, 455)
Screenshot: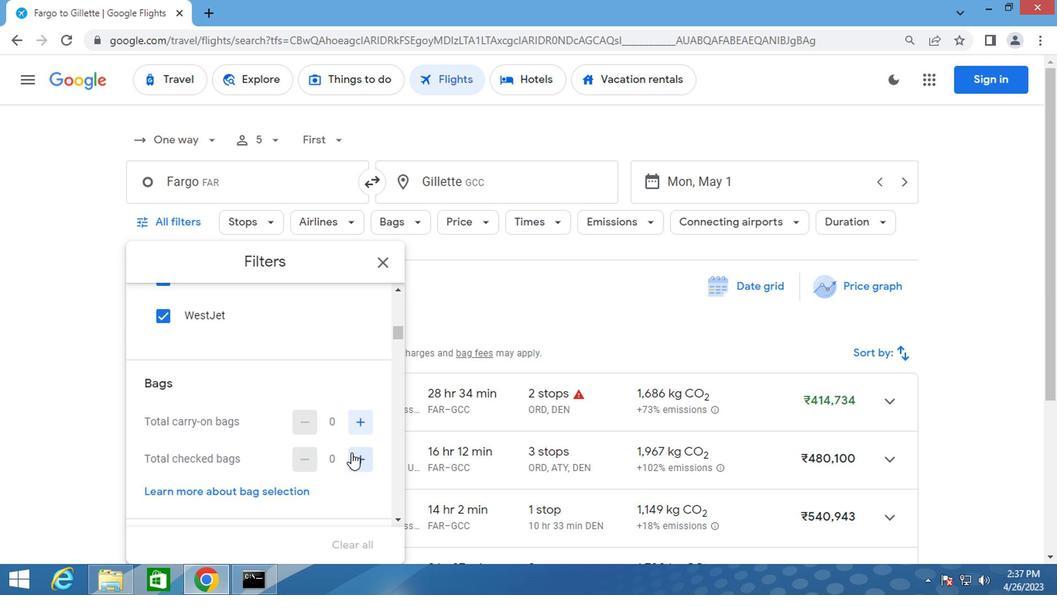 
Action: Mouse pressed left at (348, 455)
Screenshot: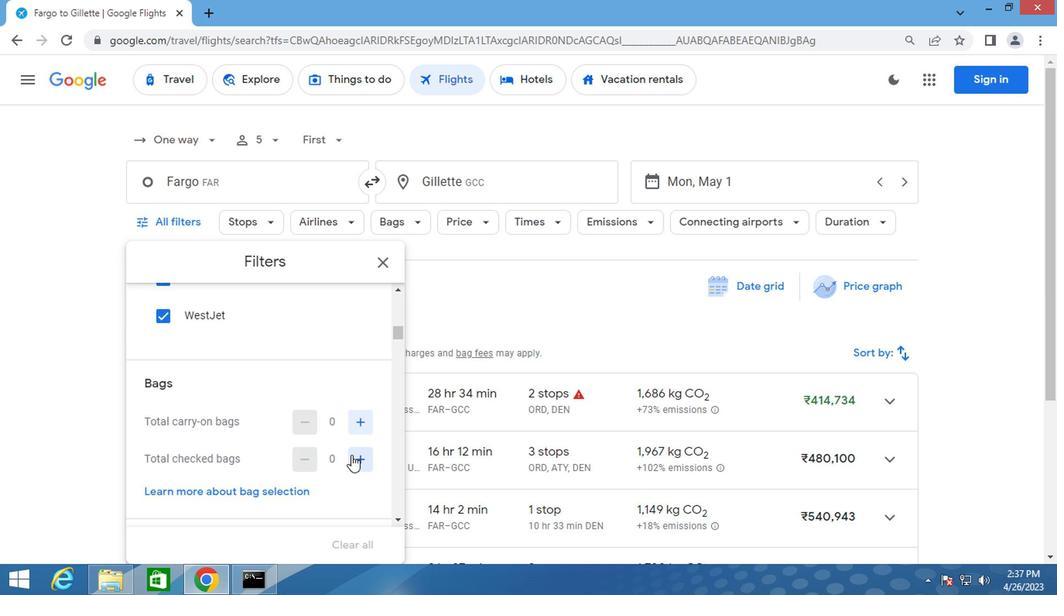 
Action: Mouse pressed left at (348, 455)
Screenshot: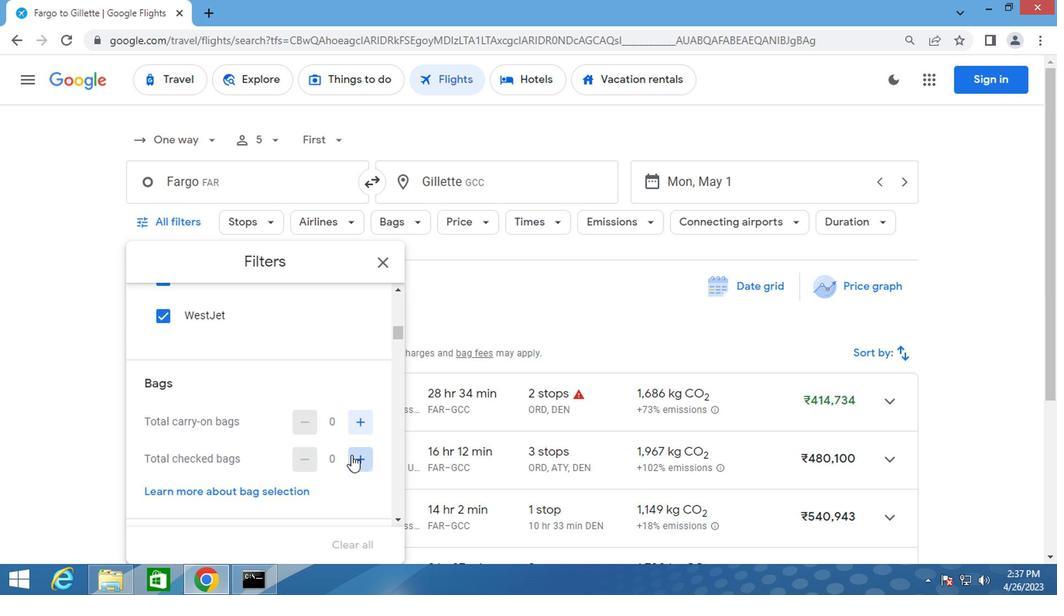 
Action: Mouse pressed left at (348, 455)
Screenshot: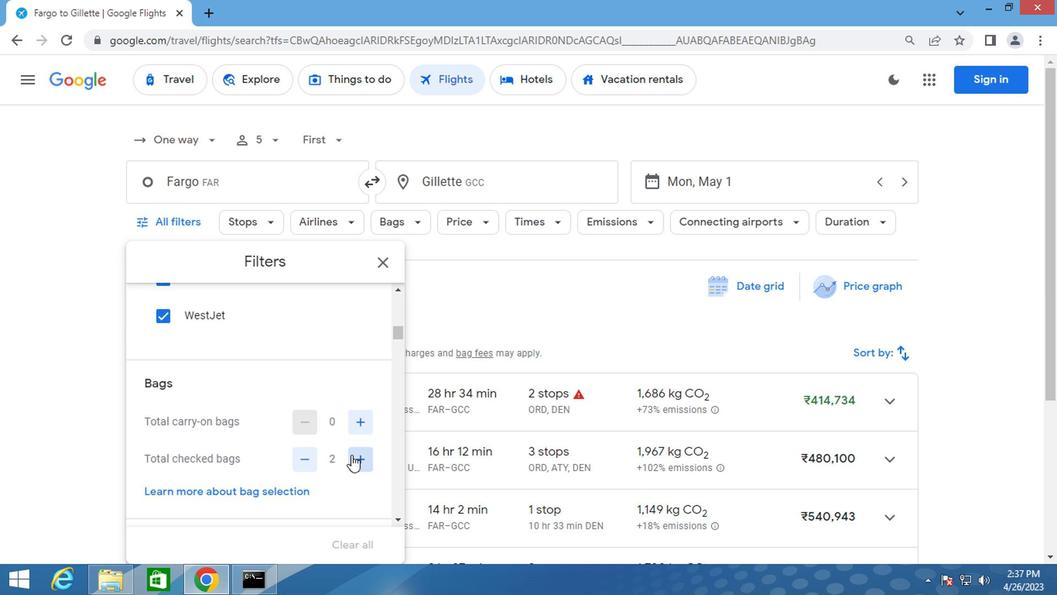 
Action: Mouse moved to (299, 447)
Screenshot: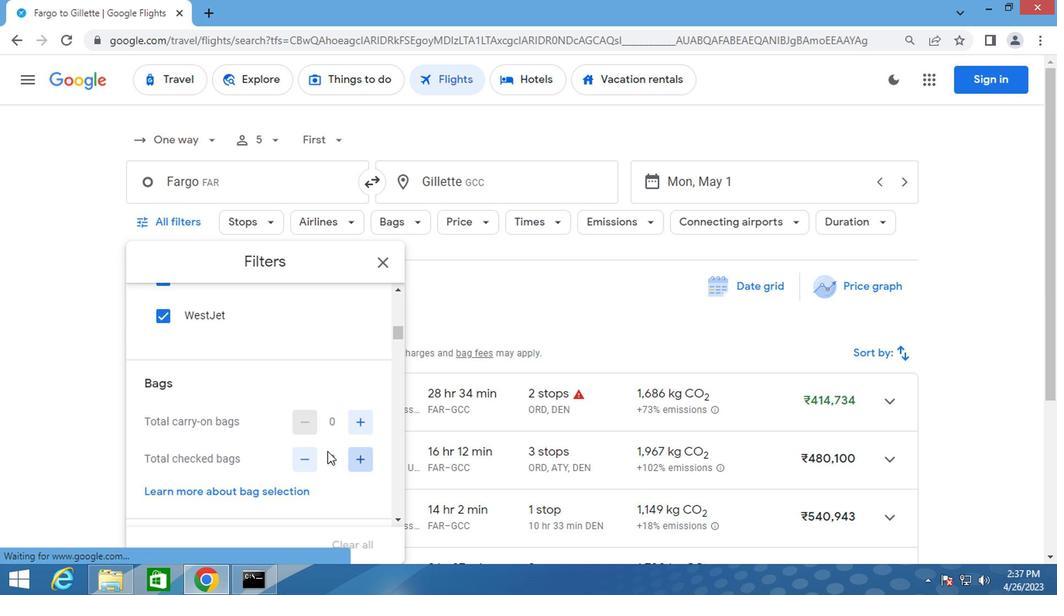 
Action: Mouse scrolled (299, 446) with delta (0, 0)
Screenshot: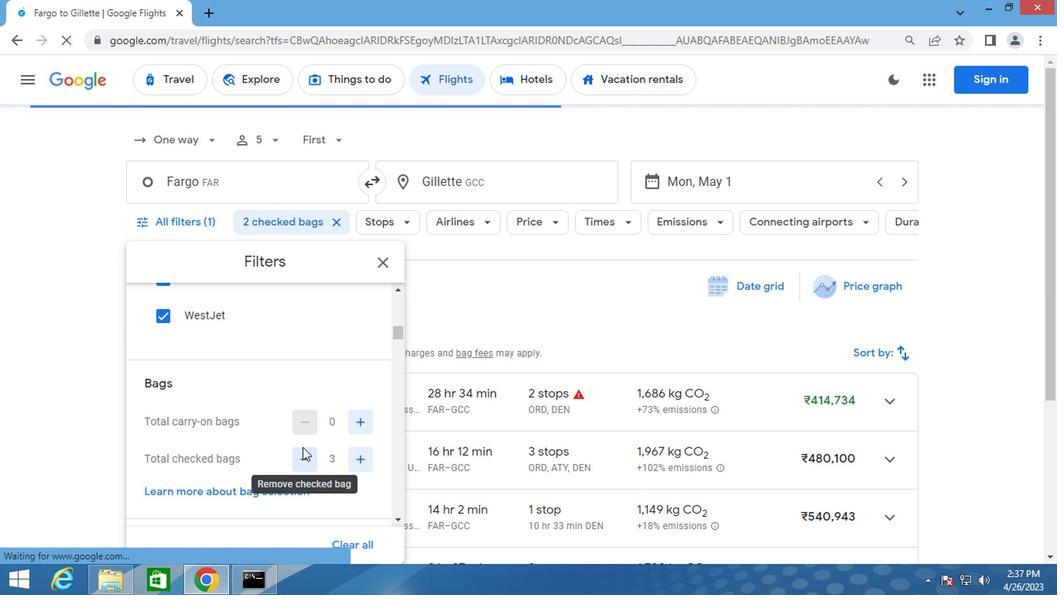 
Action: Mouse scrolled (299, 446) with delta (0, 0)
Screenshot: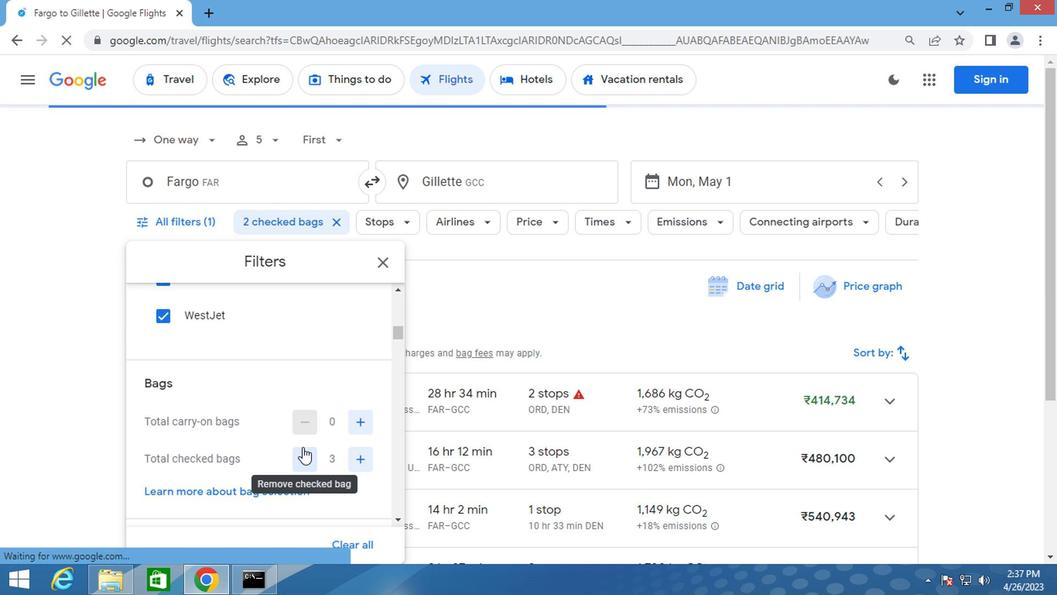 
Action: Mouse moved to (338, 451)
Screenshot: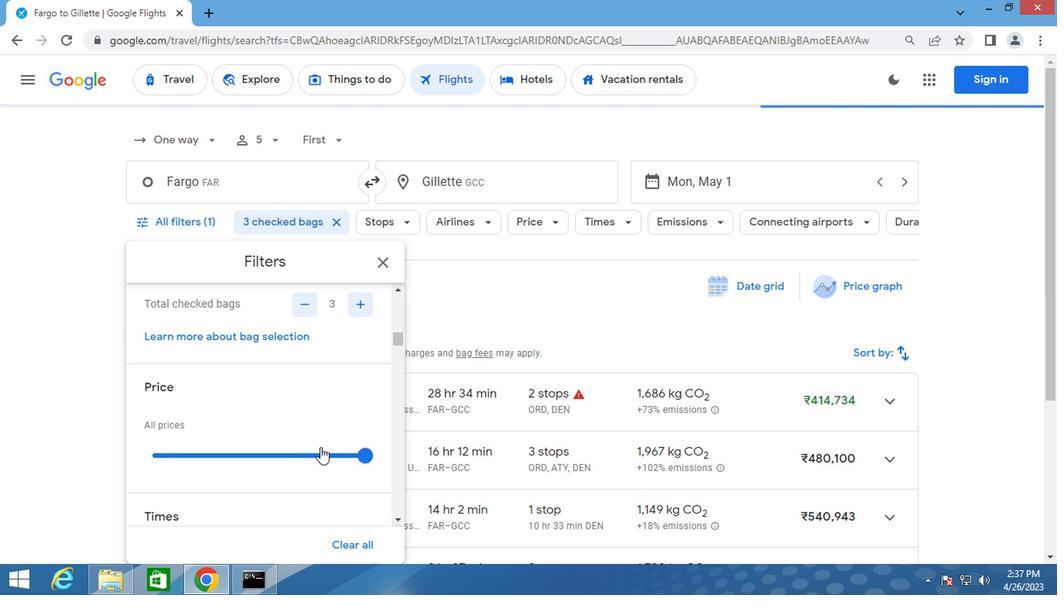 
Action: Mouse pressed left at (338, 451)
Screenshot: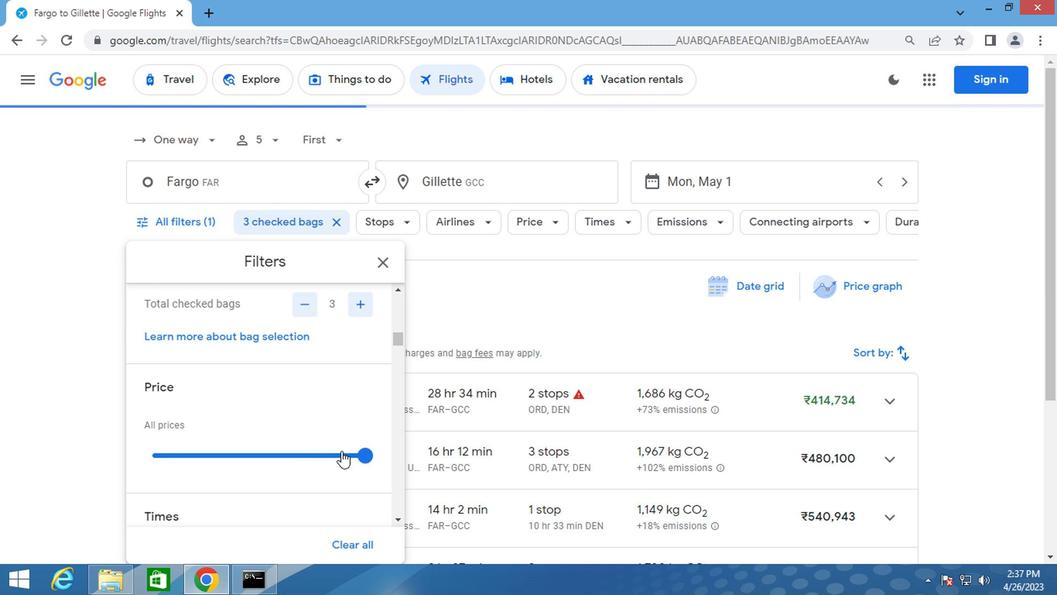 
Action: Mouse moved to (261, 440)
Screenshot: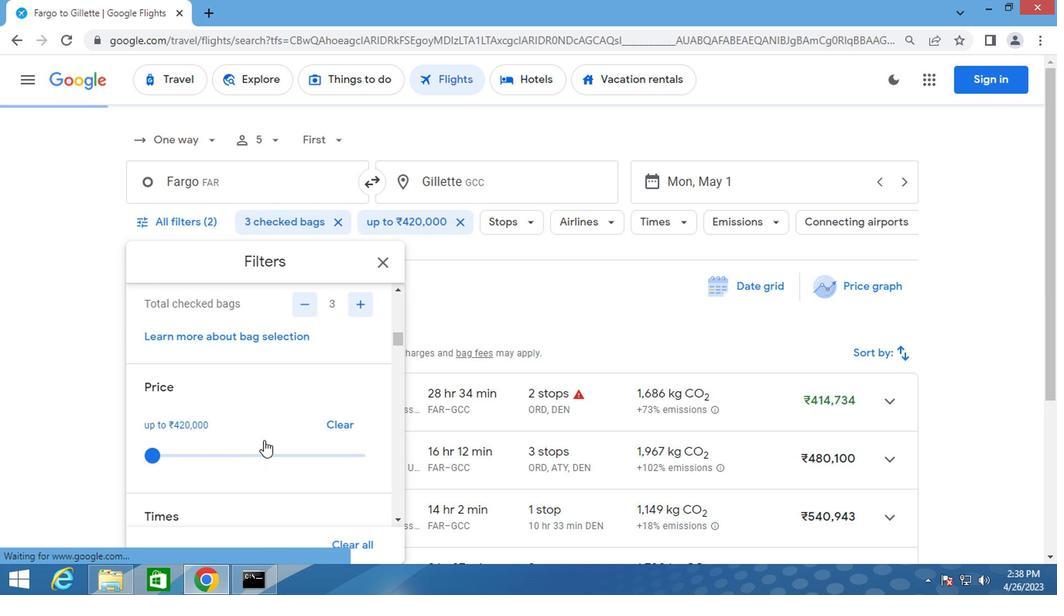 
Action: Mouse scrolled (261, 439) with delta (0, -1)
Screenshot: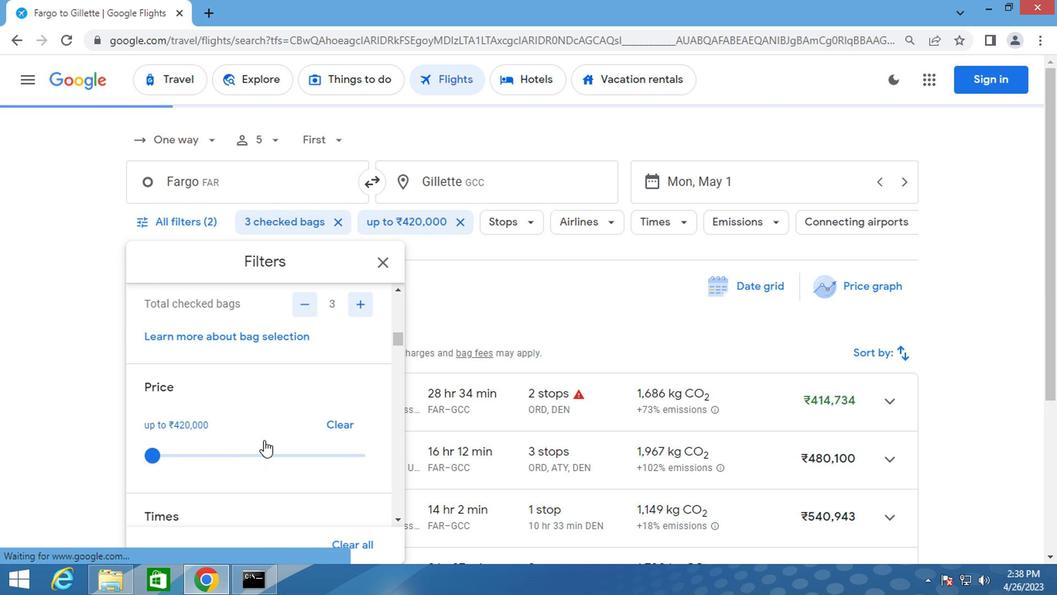 
Action: Mouse scrolled (261, 439) with delta (0, -1)
Screenshot: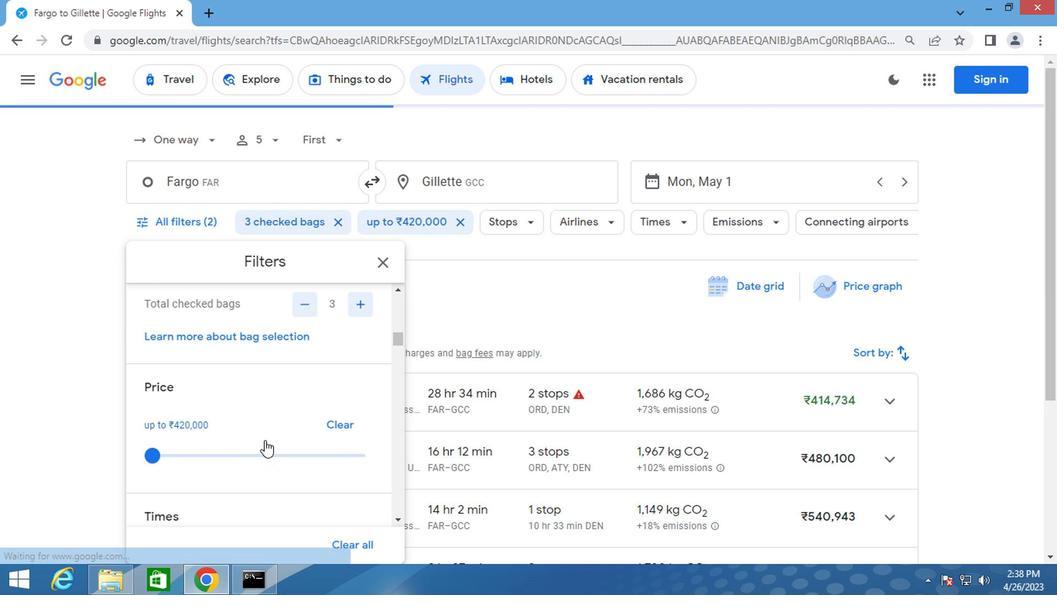 
Action: Mouse moved to (174, 465)
Screenshot: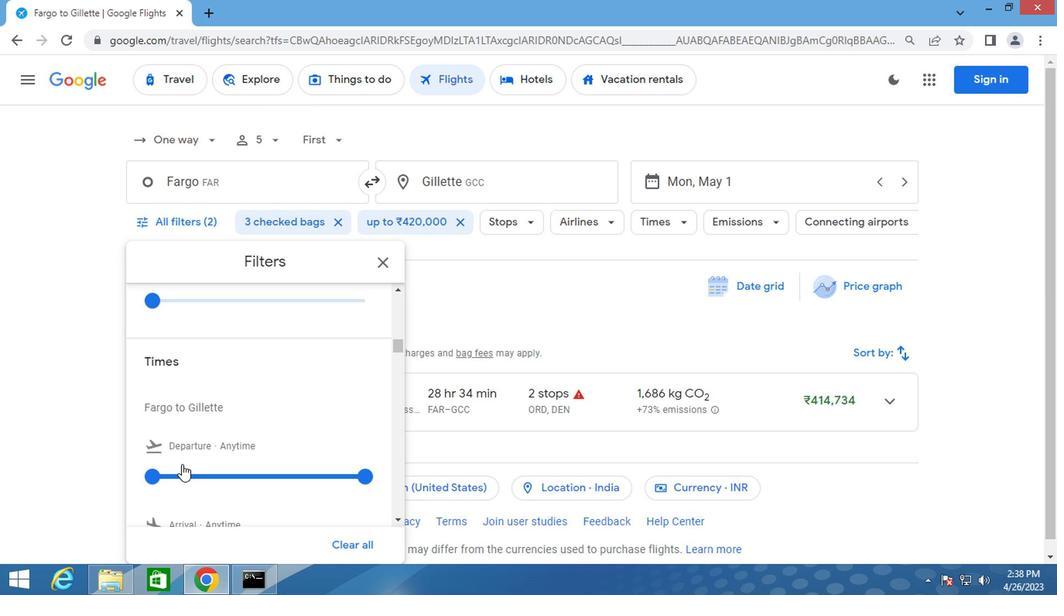
Action: Mouse pressed left at (174, 465)
Screenshot: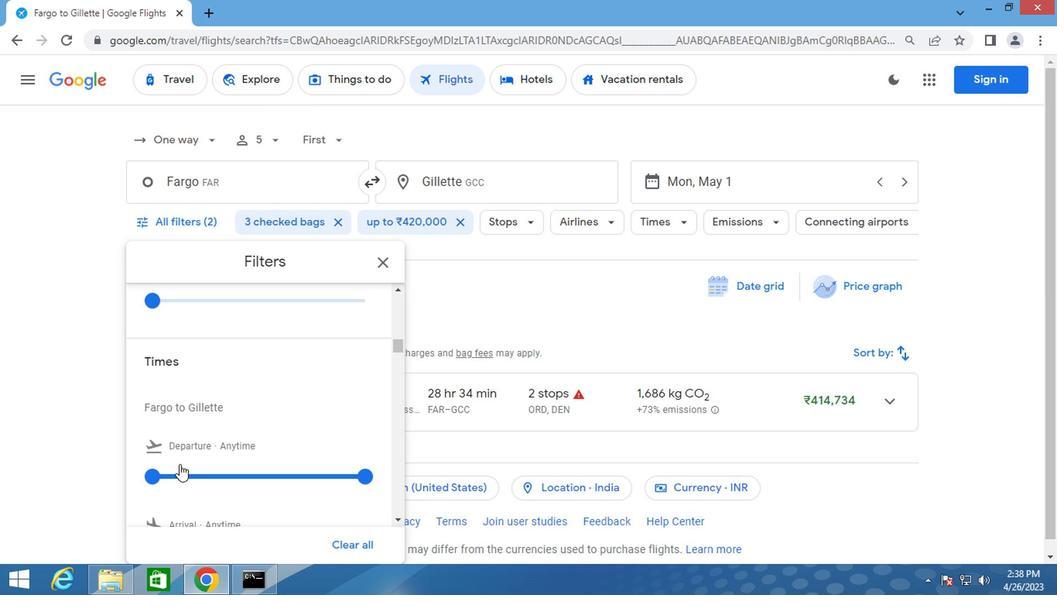 
Action: Mouse moved to (384, 262)
Screenshot: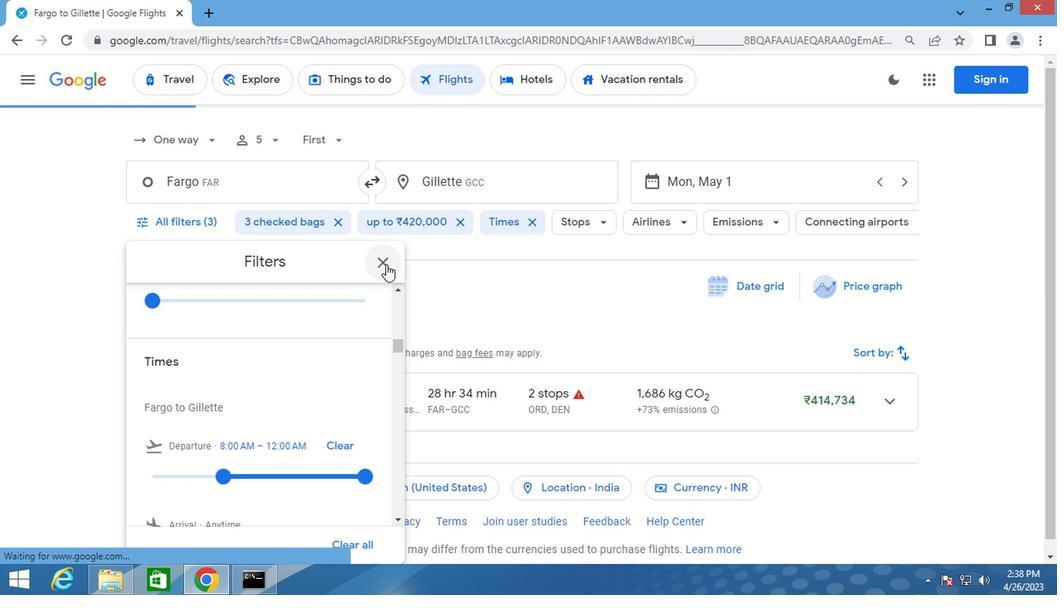 
Action: Mouse pressed left at (384, 262)
Screenshot: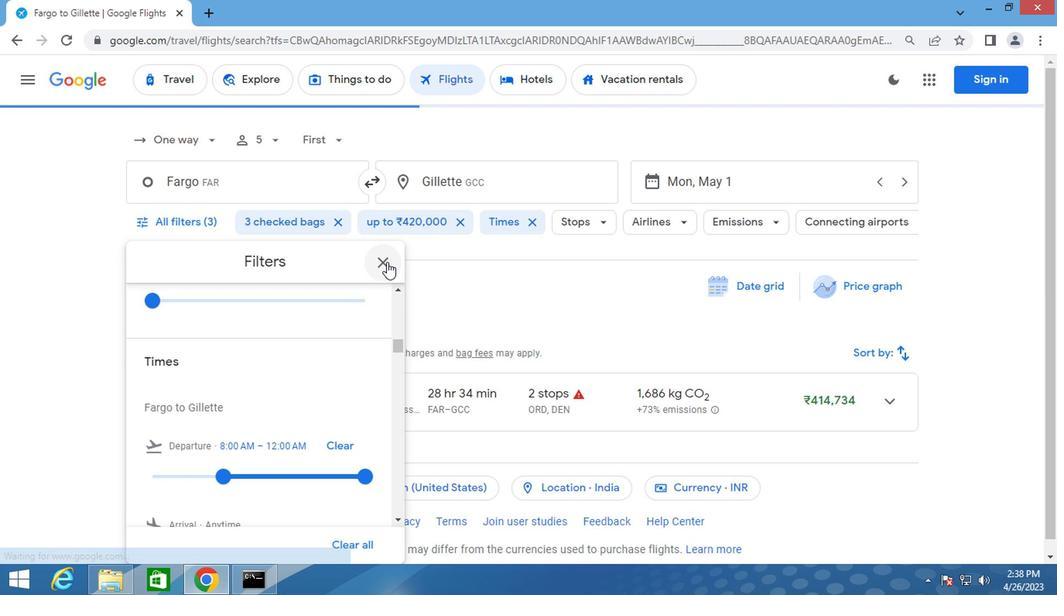
Action: Key pressed <Key.f8>
Screenshot: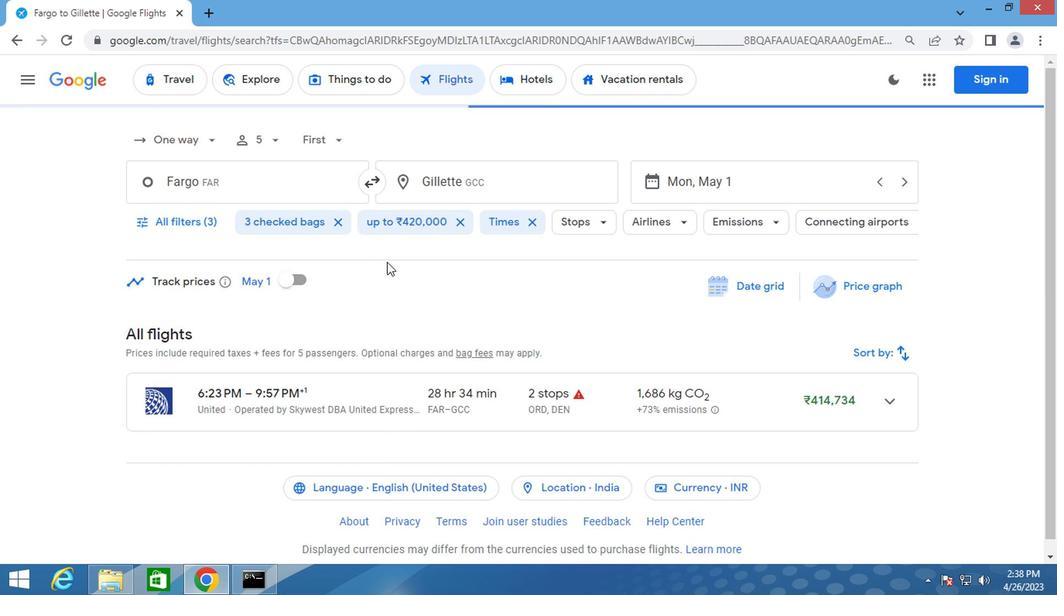 
